 Task: Search one way flight ticket for 2 adults, 2 infants in seat and 1 infant on lap in first from West Yellowstone: Yellowstone Airport to Laramie: Laramie Regional Airport on 8-3-2023. Choice of flights is Royal air maroc. Number of bags: 5 checked bags. Price is upto 109000. Outbound departure time preference is 7:45.
Action: Mouse moved to (263, 366)
Screenshot: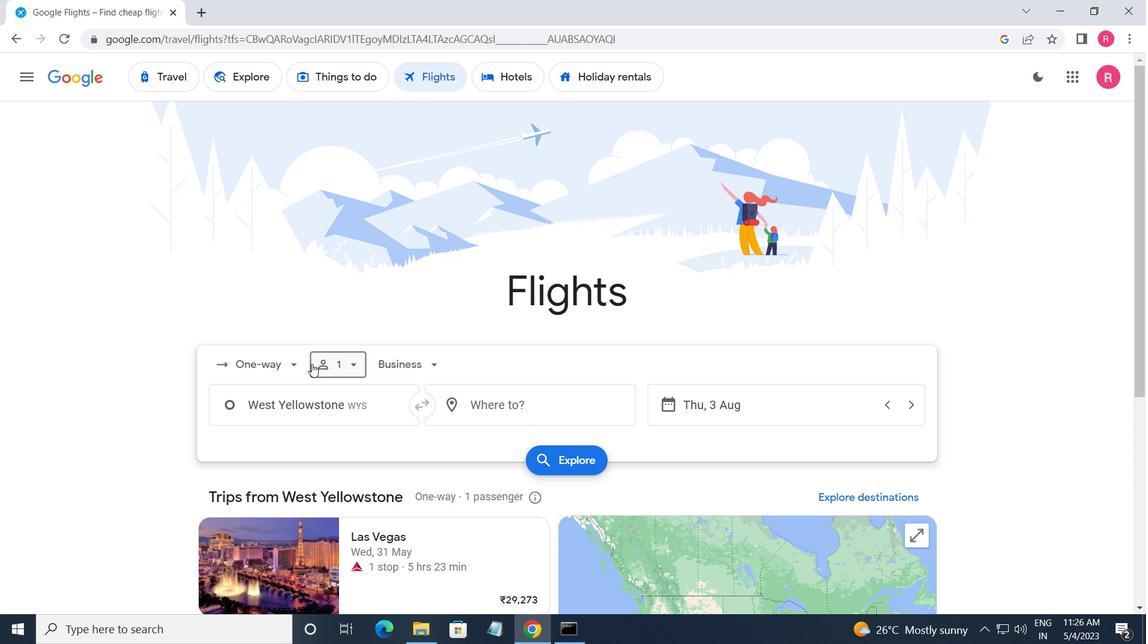 
Action: Mouse pressed left at (263, 366)
Screenshot: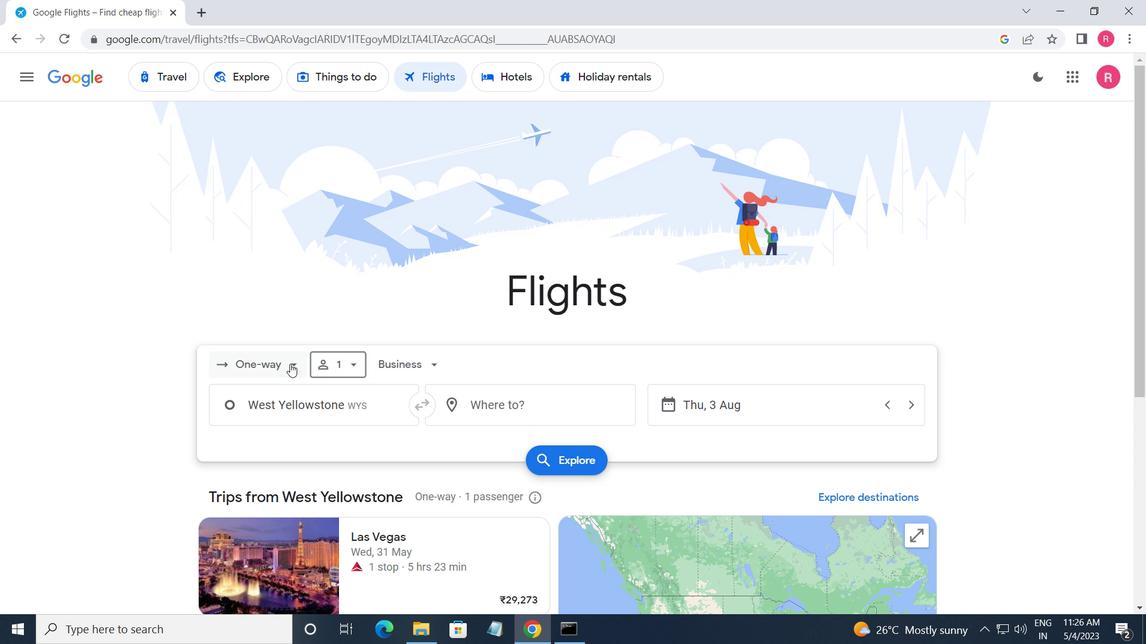 
Action: Mouse moved to (285, 433)
Screenshot: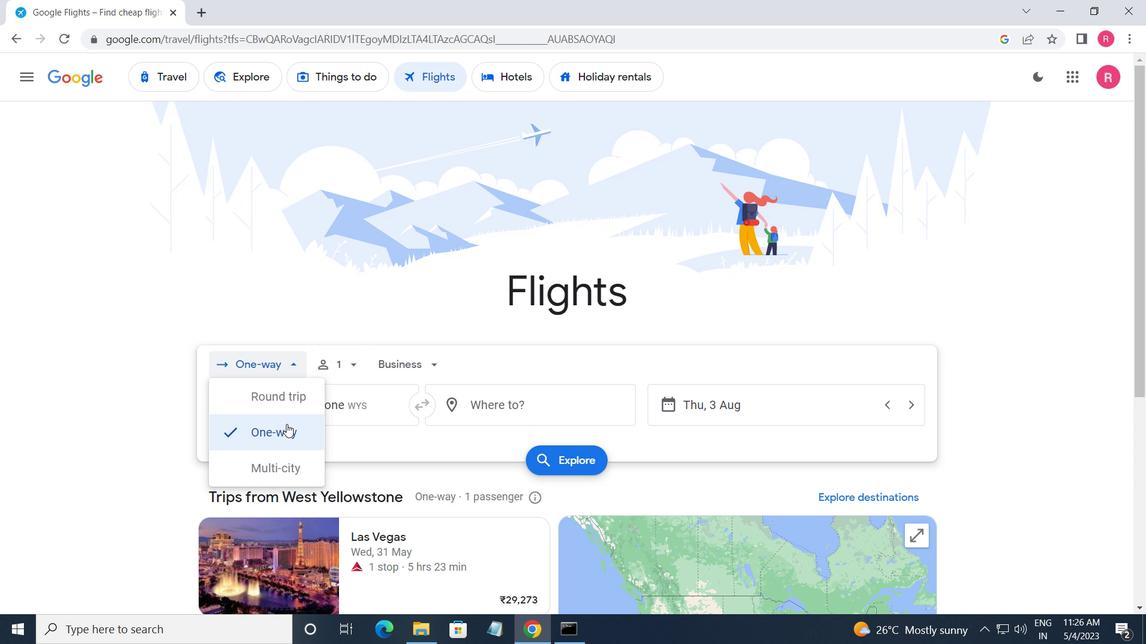 
Action: Mouse pressed left at (285, 433)
Screenshot: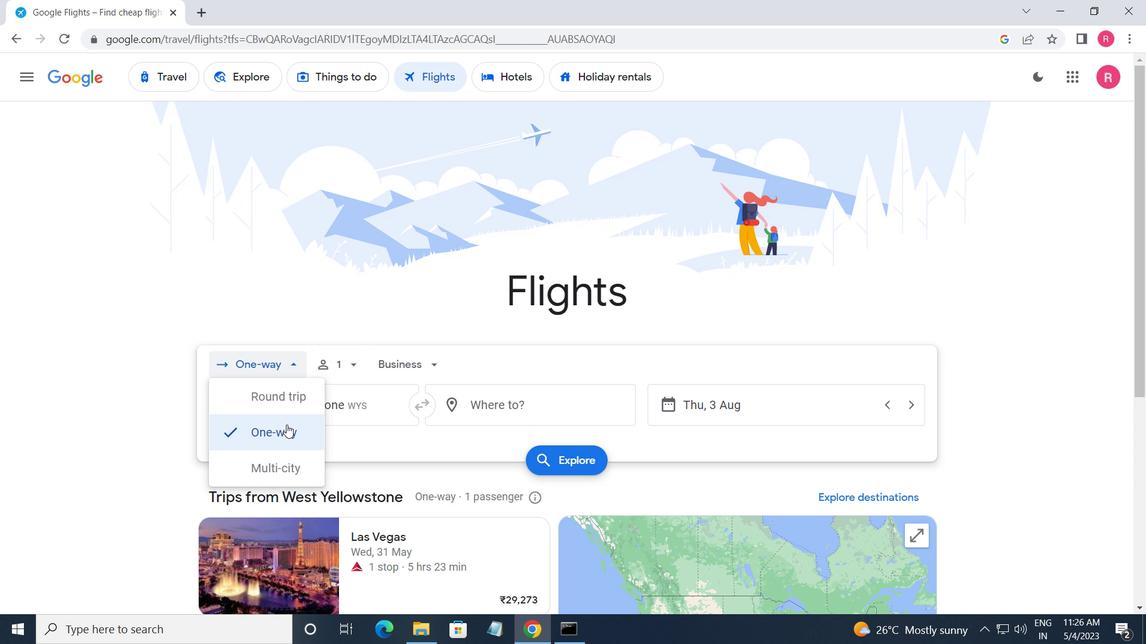 
Action: Mouse moved to (337, 375)
Screenshot: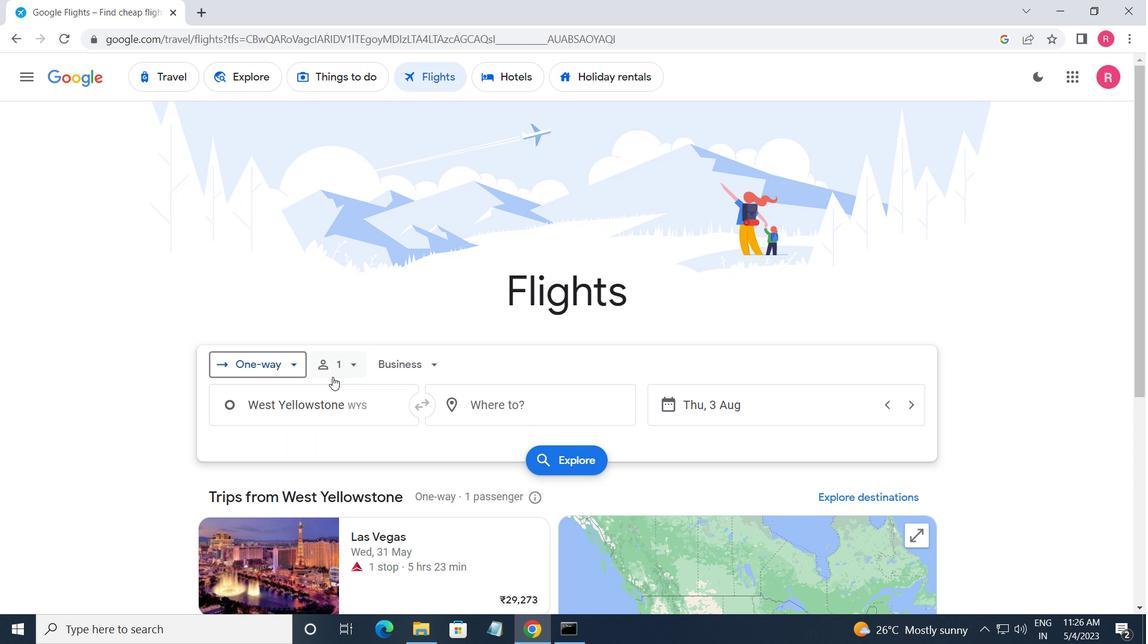 
Action: Mouse pressed left at (337, 375)
Screenshot: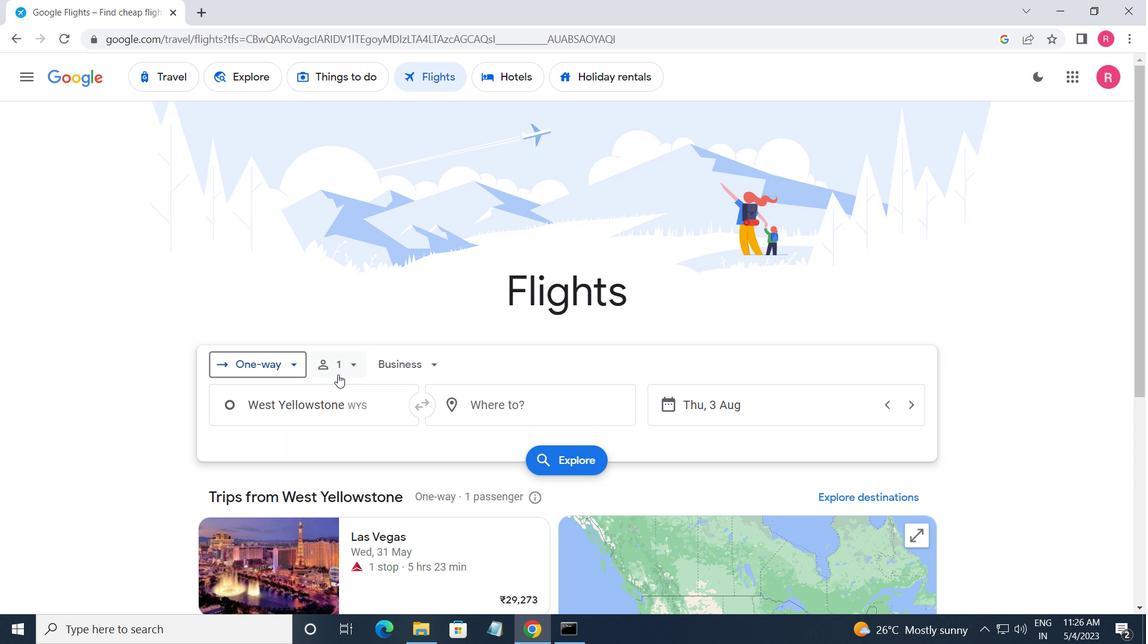 
Action: Mouse moved to (468, 404)
Screenshot: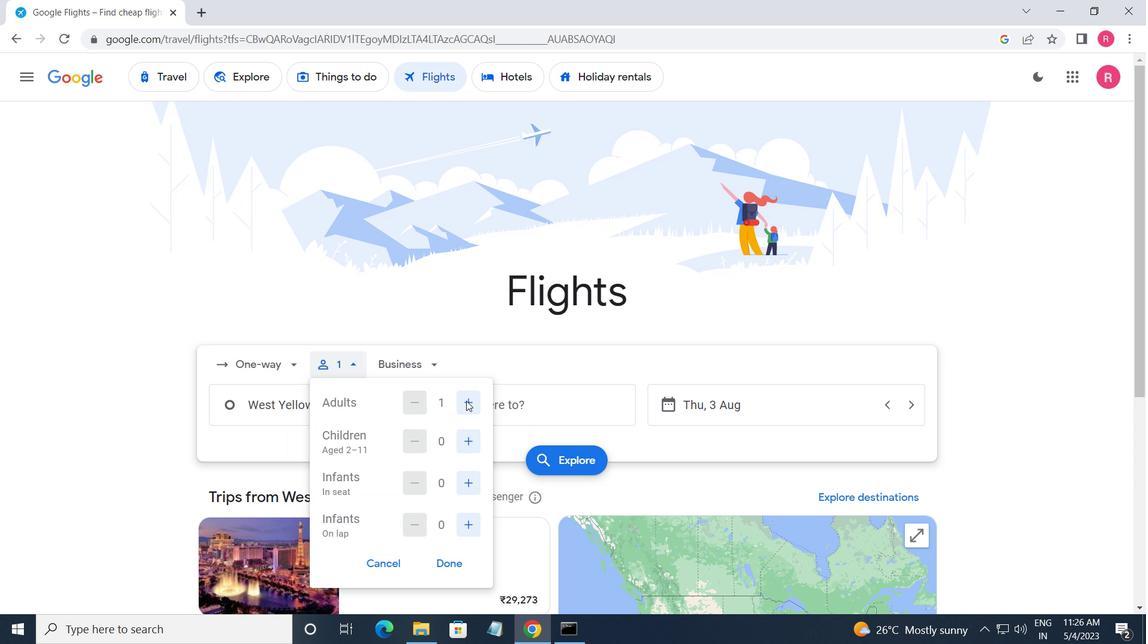 
Action: Mouse pressed left at (468, 404)
Screenshot: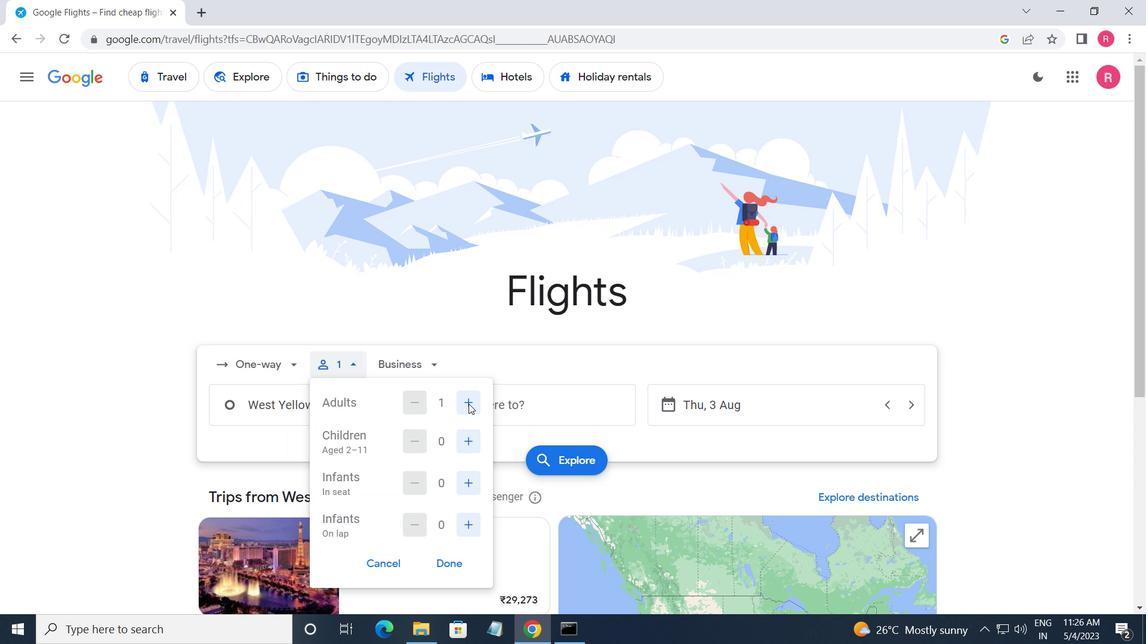 
Action: Mouse moved to (471, 443)
Screenshot: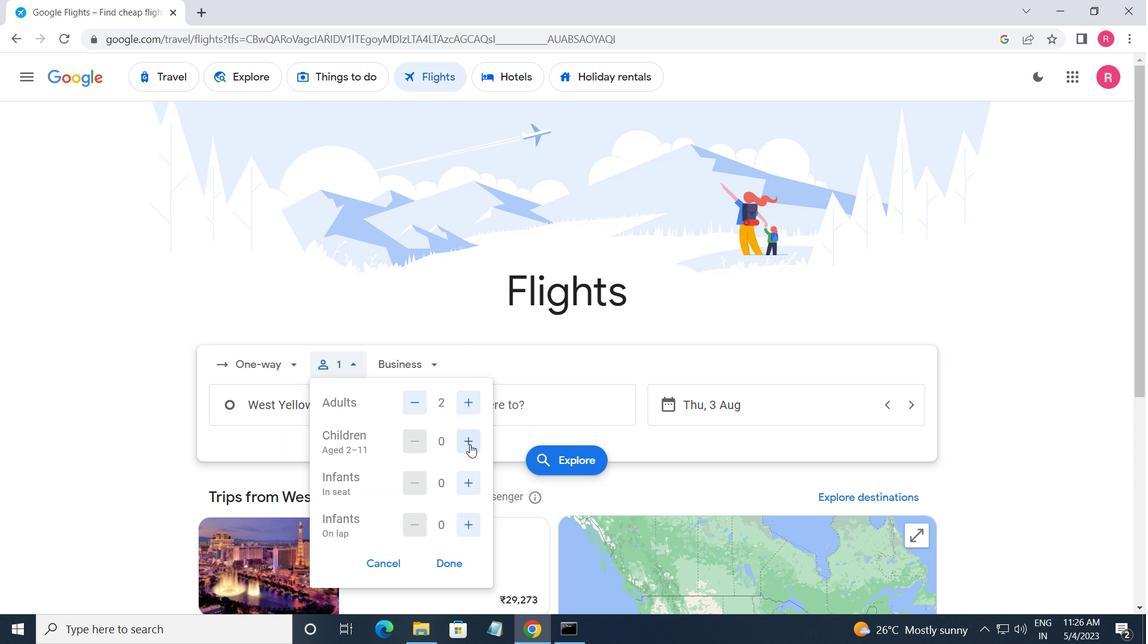 
Action: Mouse pressed left at (471, 443)
Screenshot: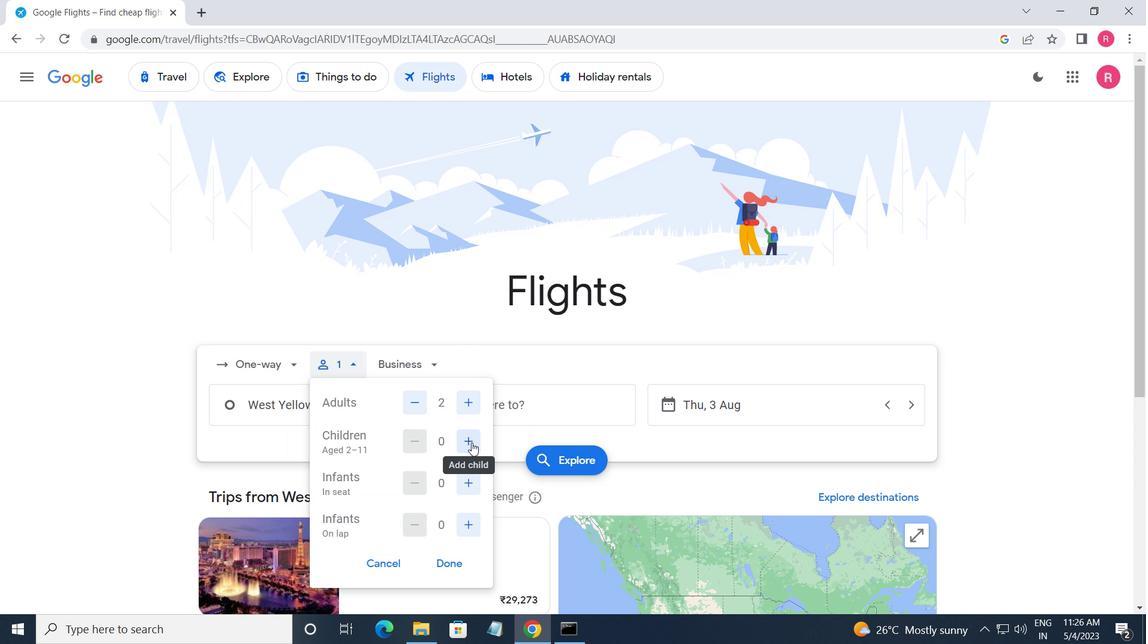 
Action: Mouse pressed left at (471, 443)
Screenshot: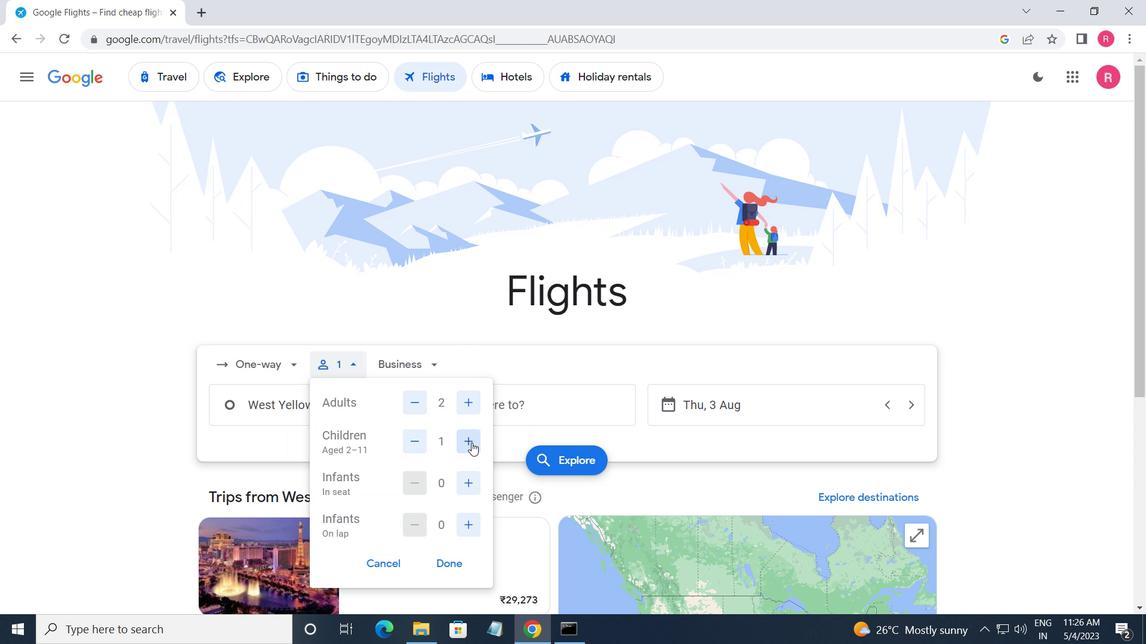 
Action: Mouse moved to (470, 483)
Screenshot: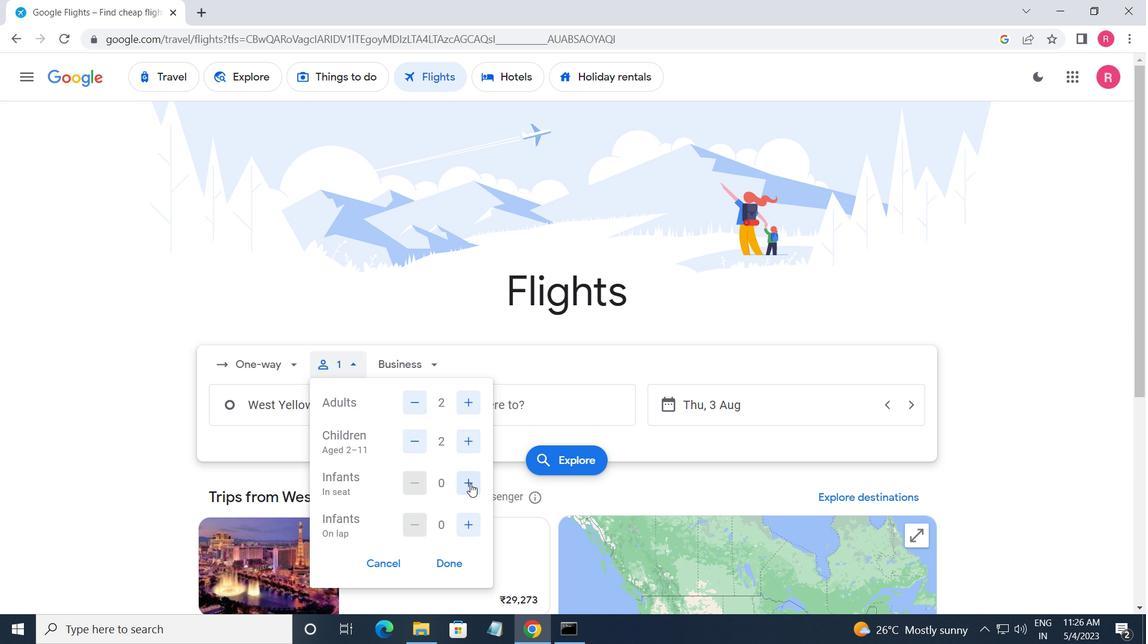 
Action: Mouse pressed left at (470, 483)
Screenshot: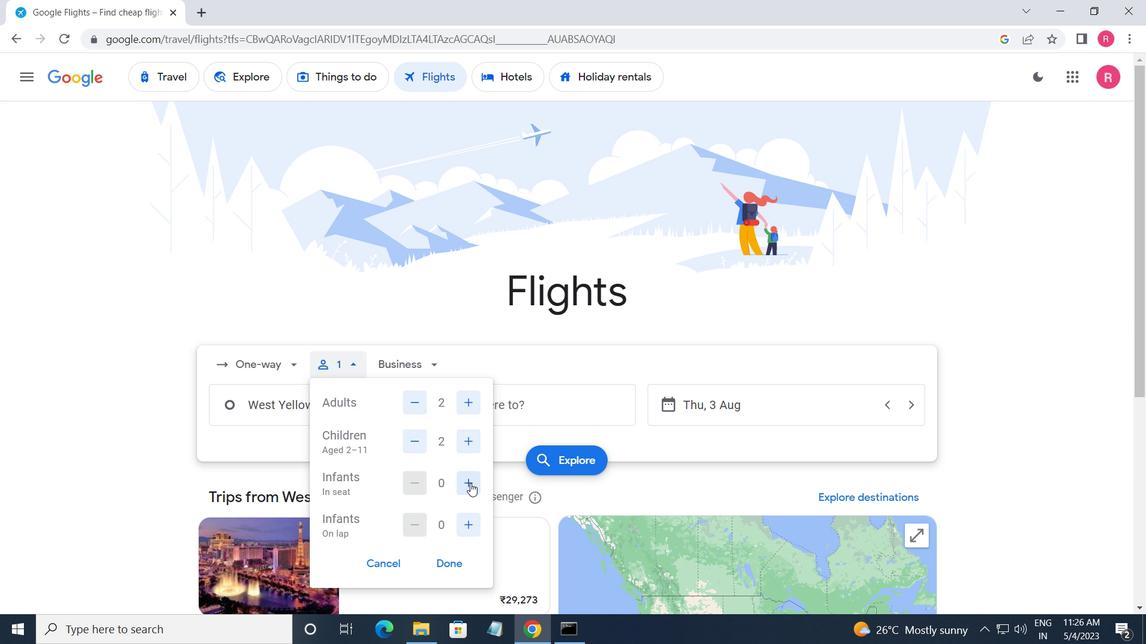 
Action: Mouse moved to (404, 363)
Screenshot: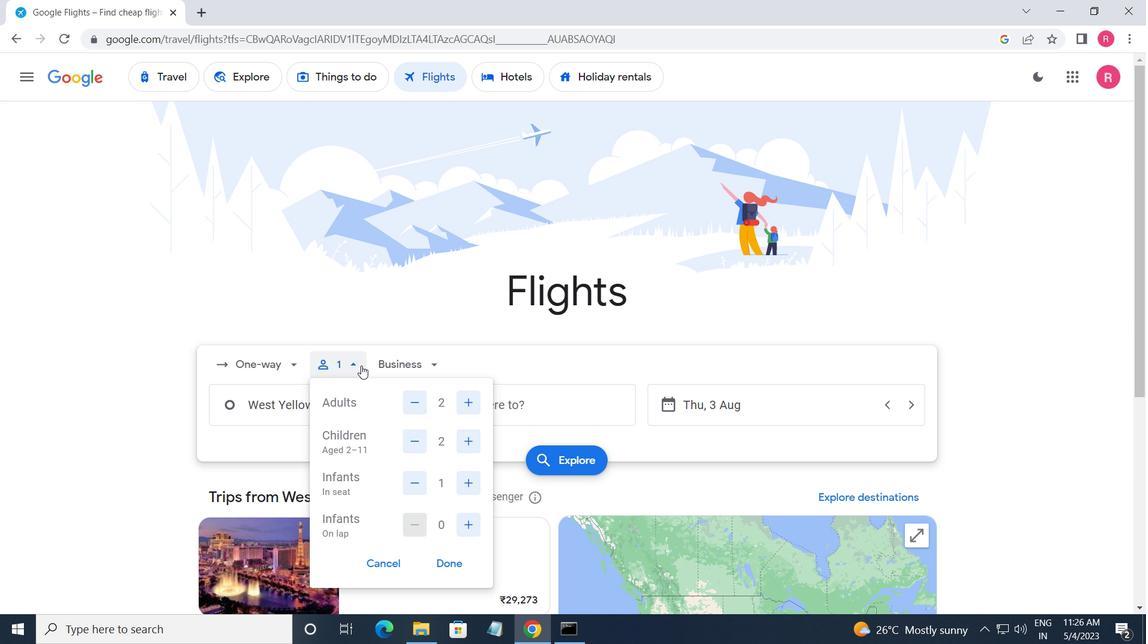
Action: Mouse pressed left at (404, 363)
Screenshot: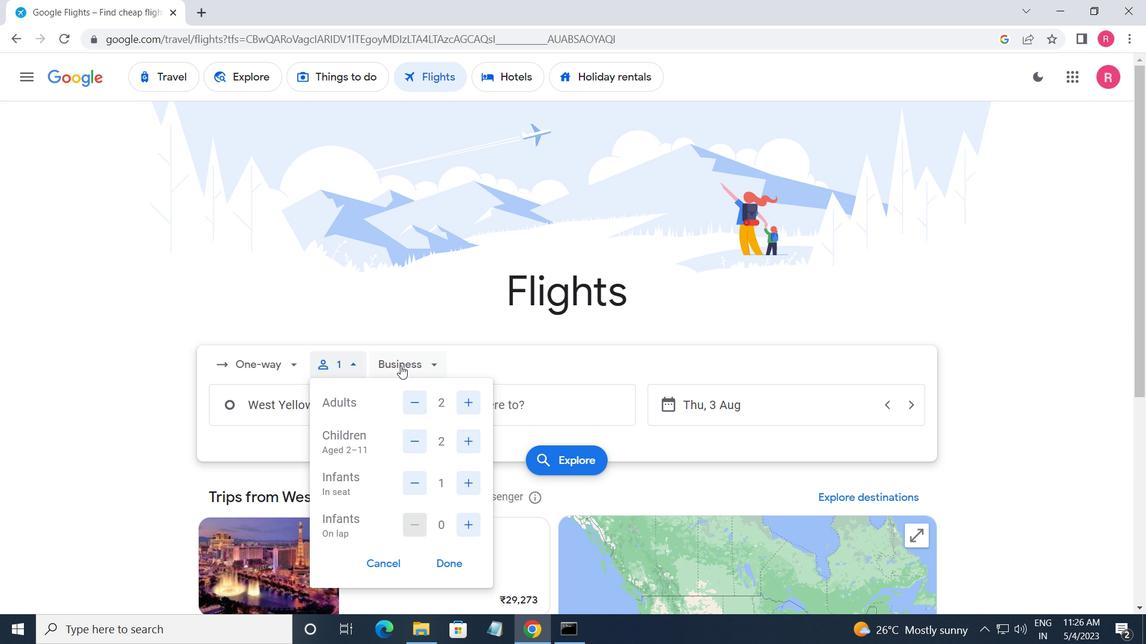 
Action: Mouse moved to (415, 509)
Screenshot: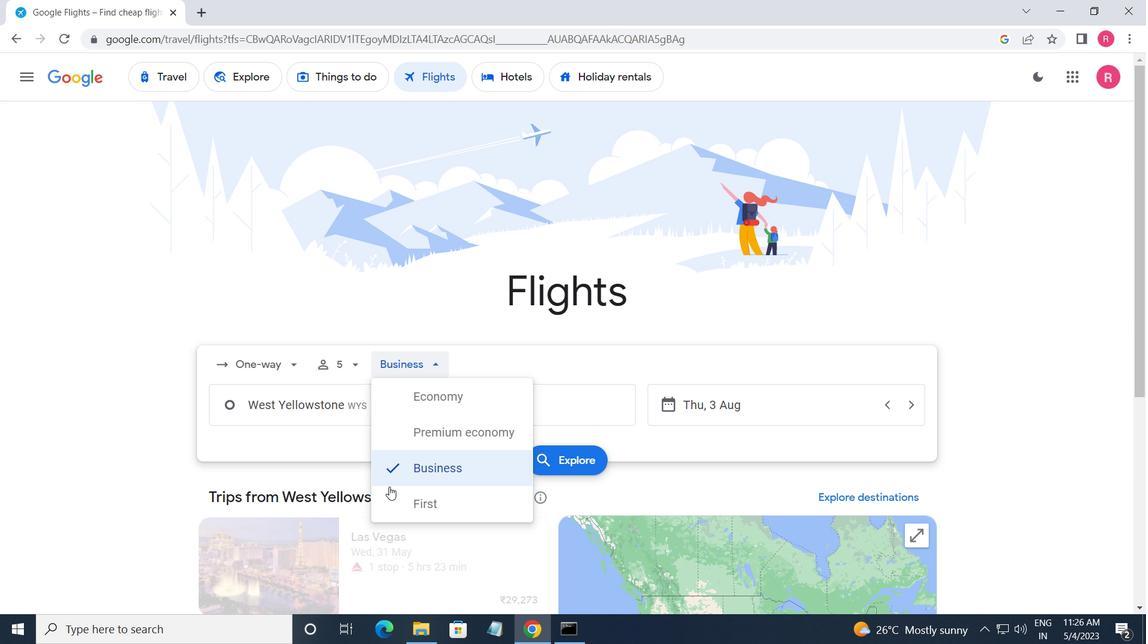 
Action: Mouse pressed left at (415, 509)
Screenshot: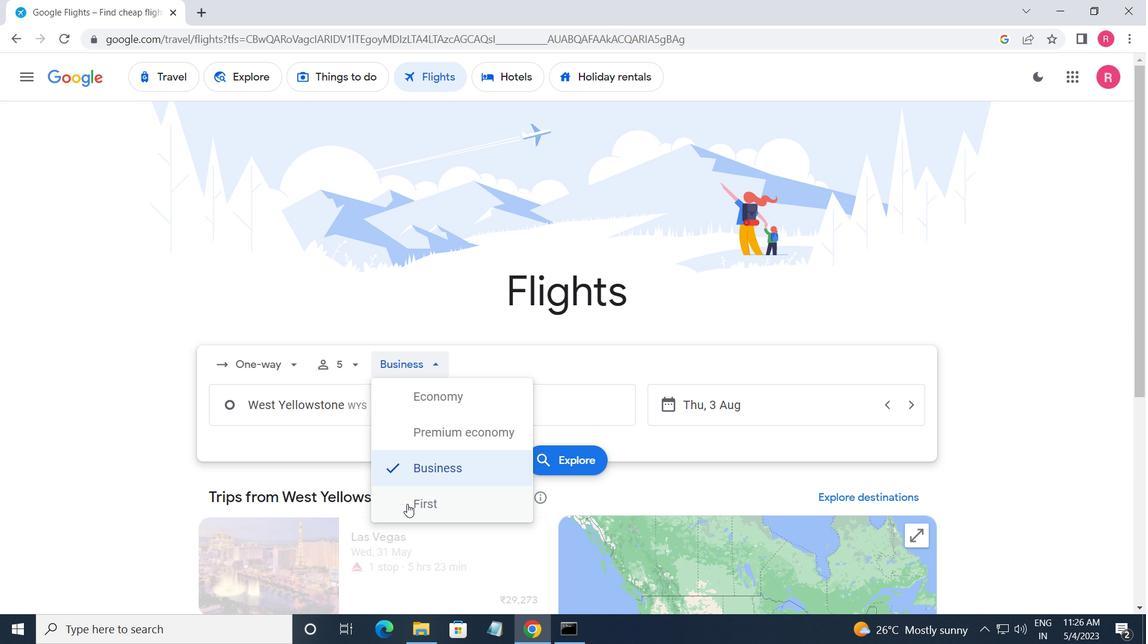 
Action: Mouse moved to (386, 411)
Screenshot: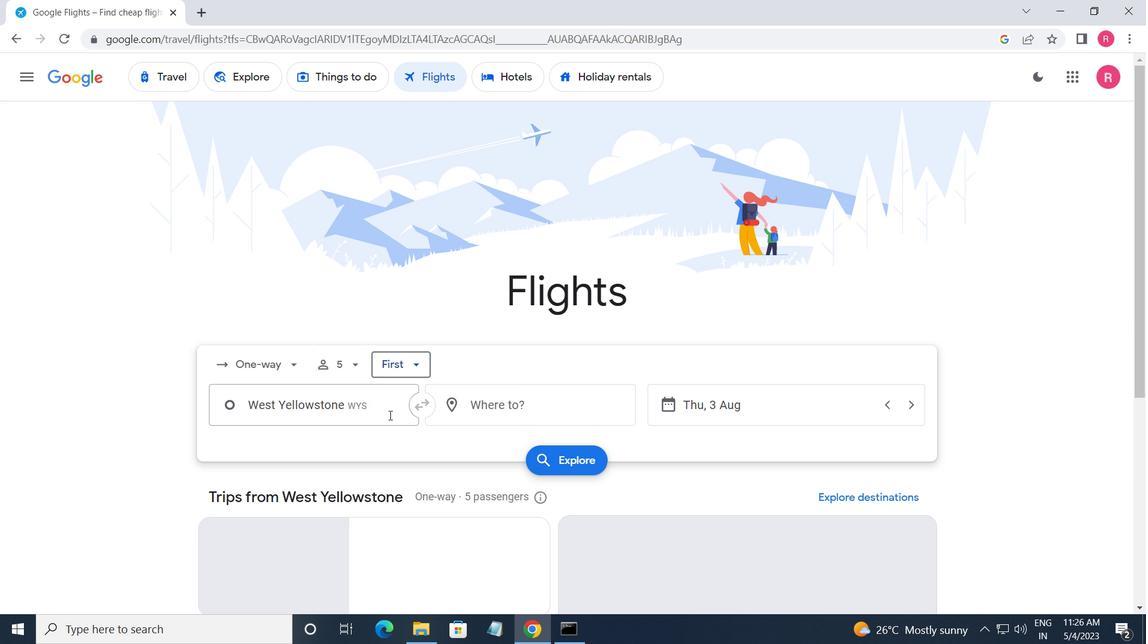 
Action: Mouse pressed left at (386, 411)
Screenshot: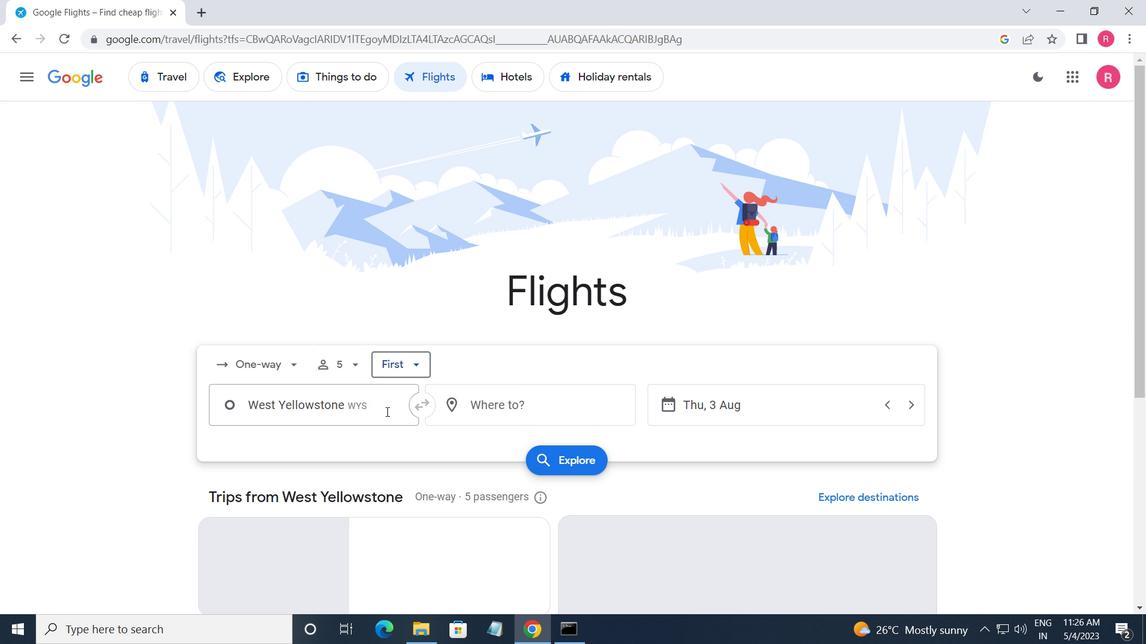 
Action: Mouse moved to (329, 562)
Screenshot: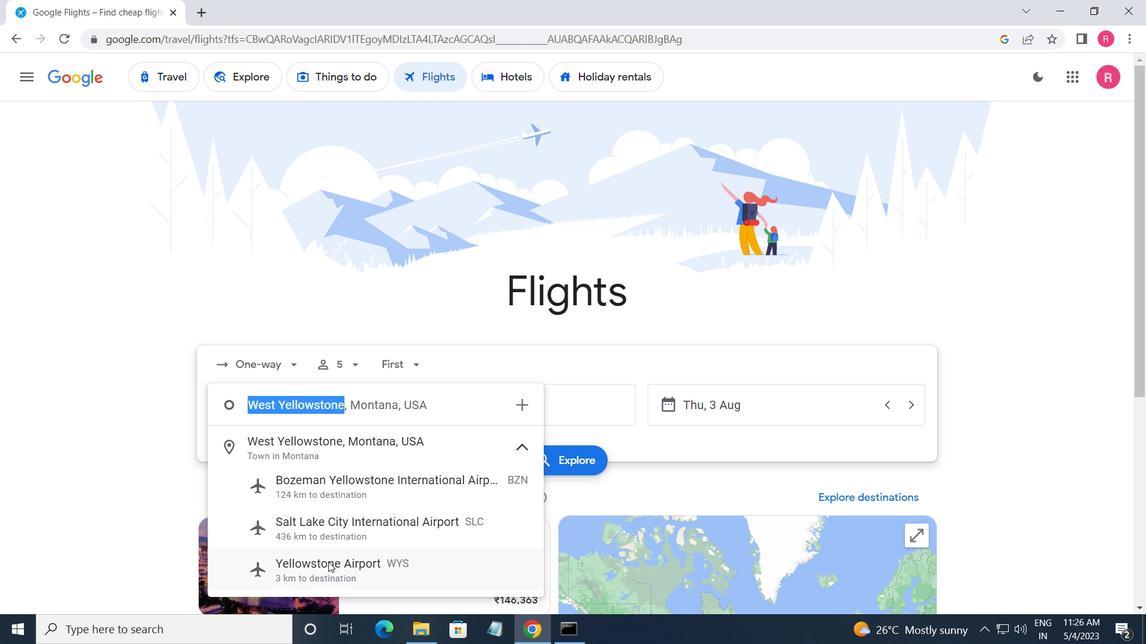 
Action: Mouse pressed left at (329, 562)
Screenshot: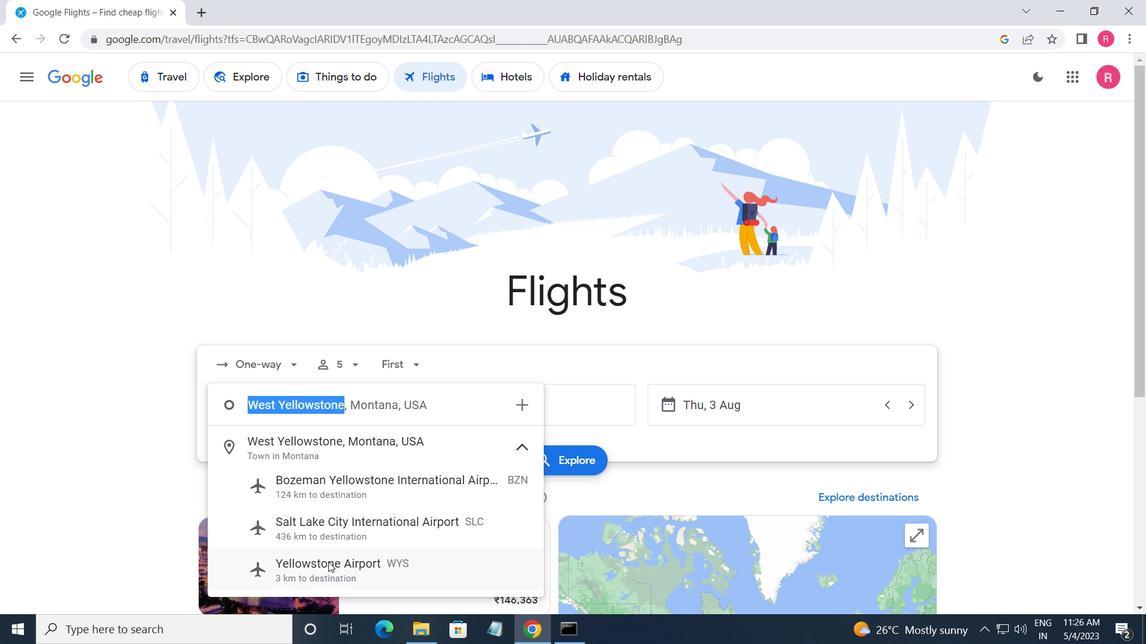 
Action: Mouse moved to (525, 405)
Screenshot: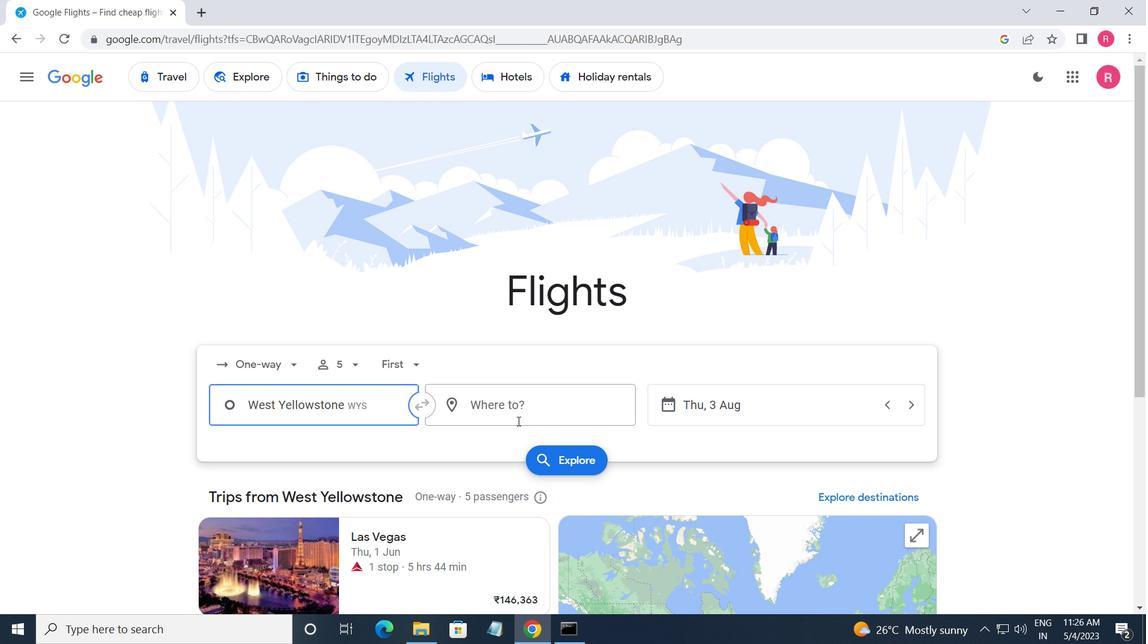 
Action: Mouse pressed left at (525, 405)
Screenshot: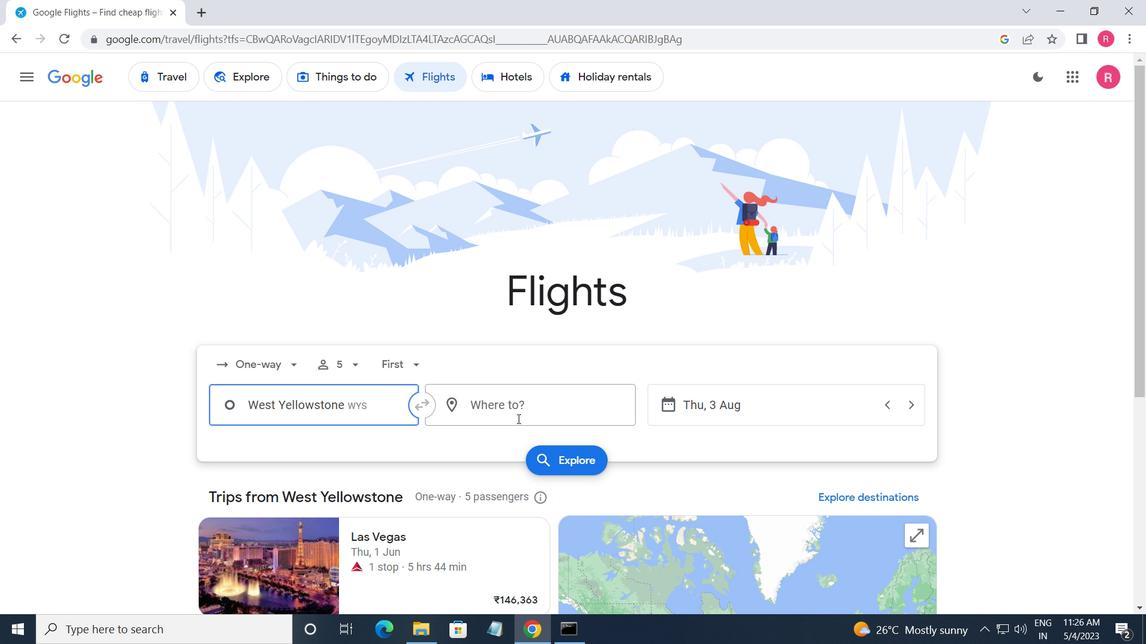 
Action: Mouse moved to (493, 532)
Screenshot: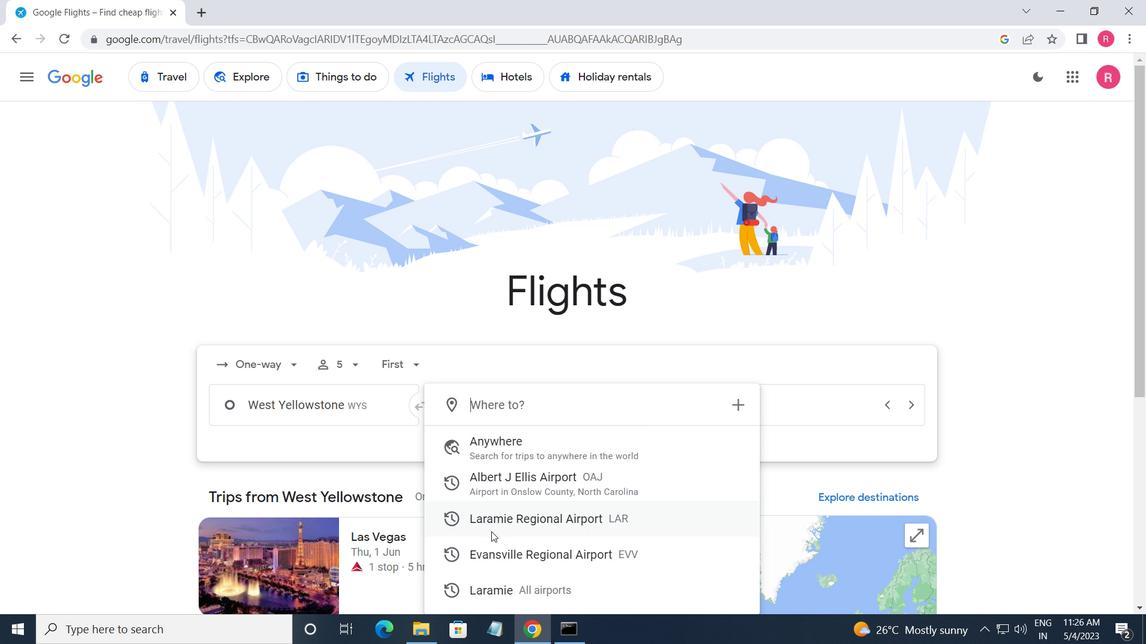
Action: Mouse pressed left at (493, 532)
Screenshot: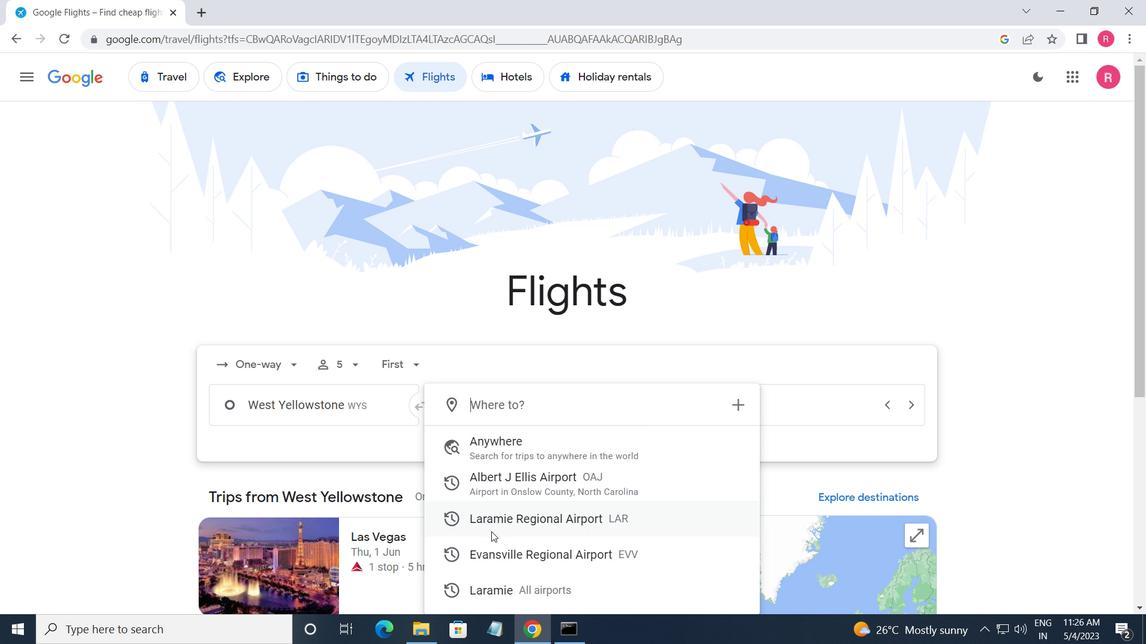 
Action: Mouse moved to (793, 403)
Screenshot: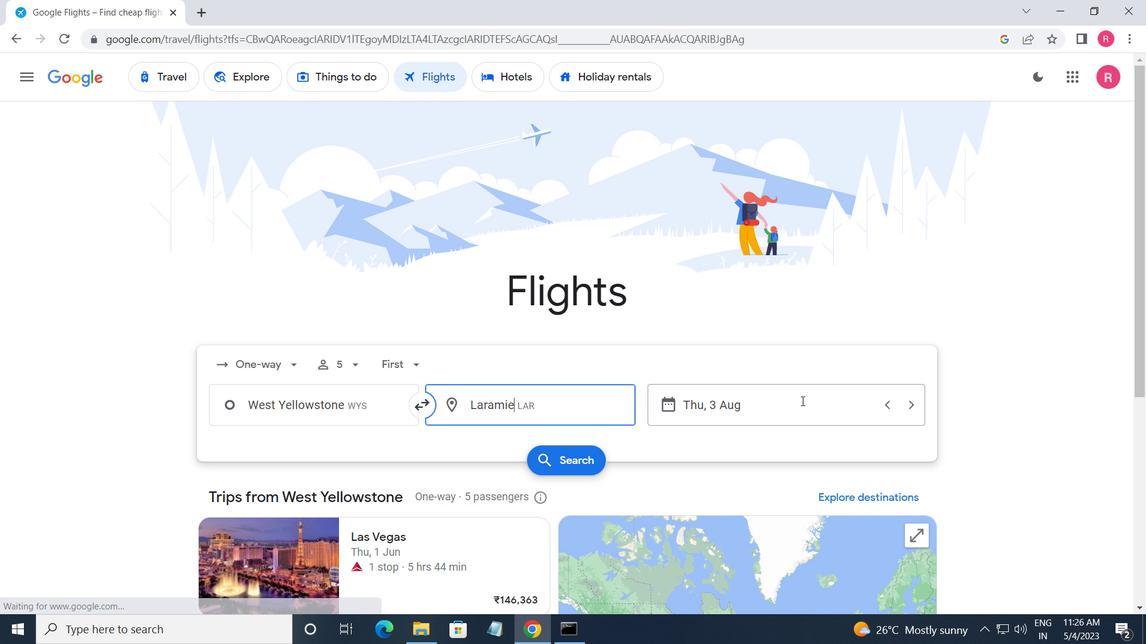 
Action: Mouse pressed left at (793, 403)
Screenshot: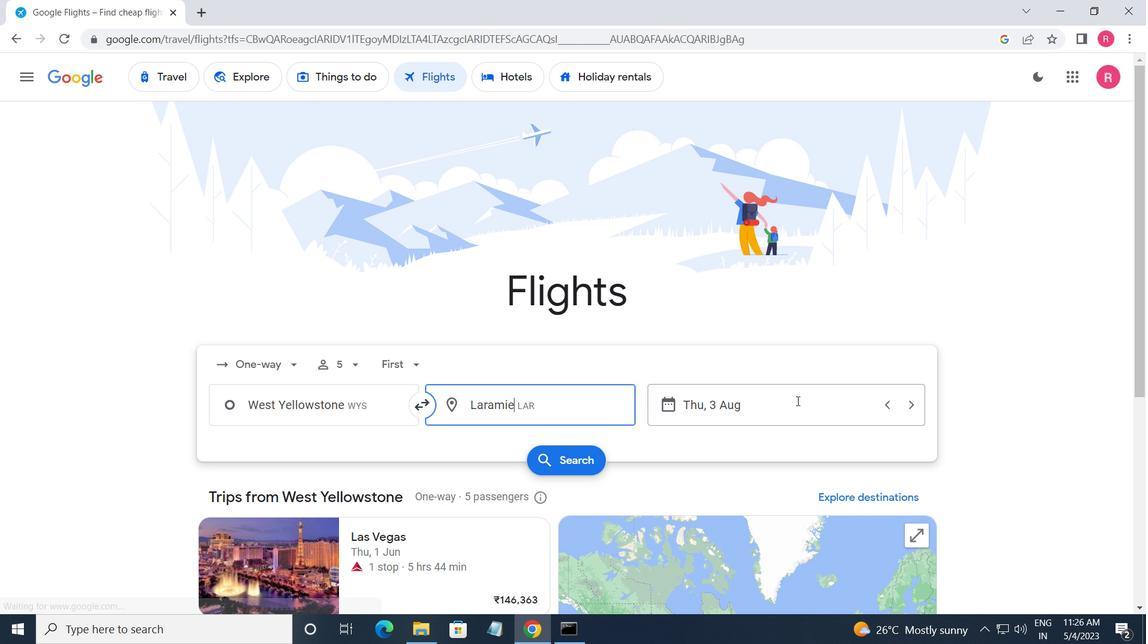 
Action: Mouse moved to (541, 352)
Screenshot: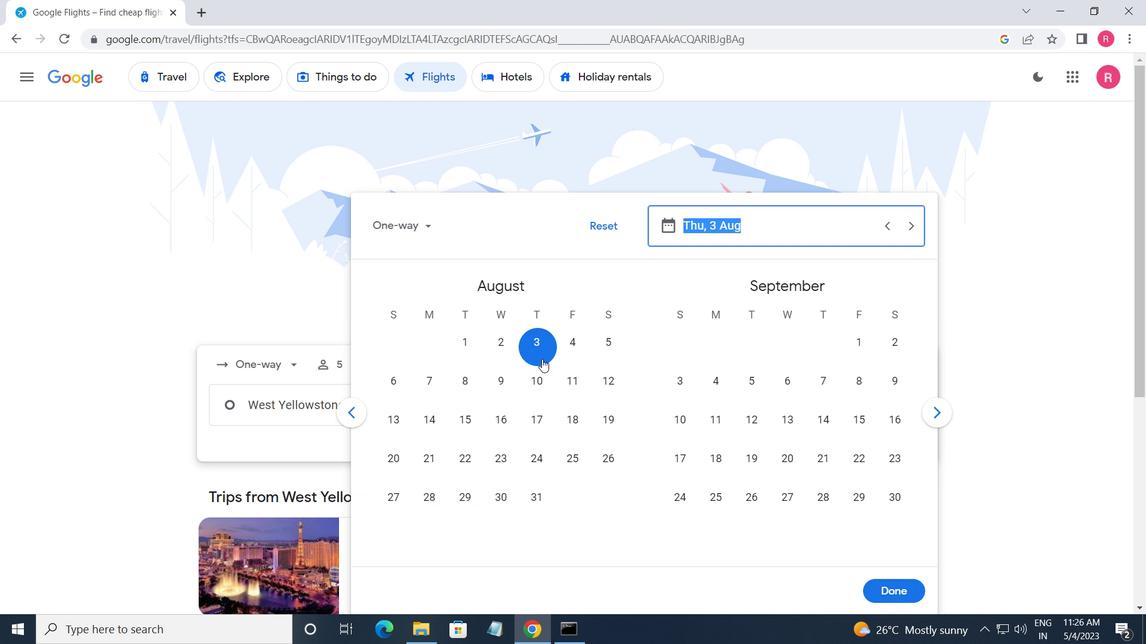 
Action: Mouse pressed left at (541, 352)
Screenshot: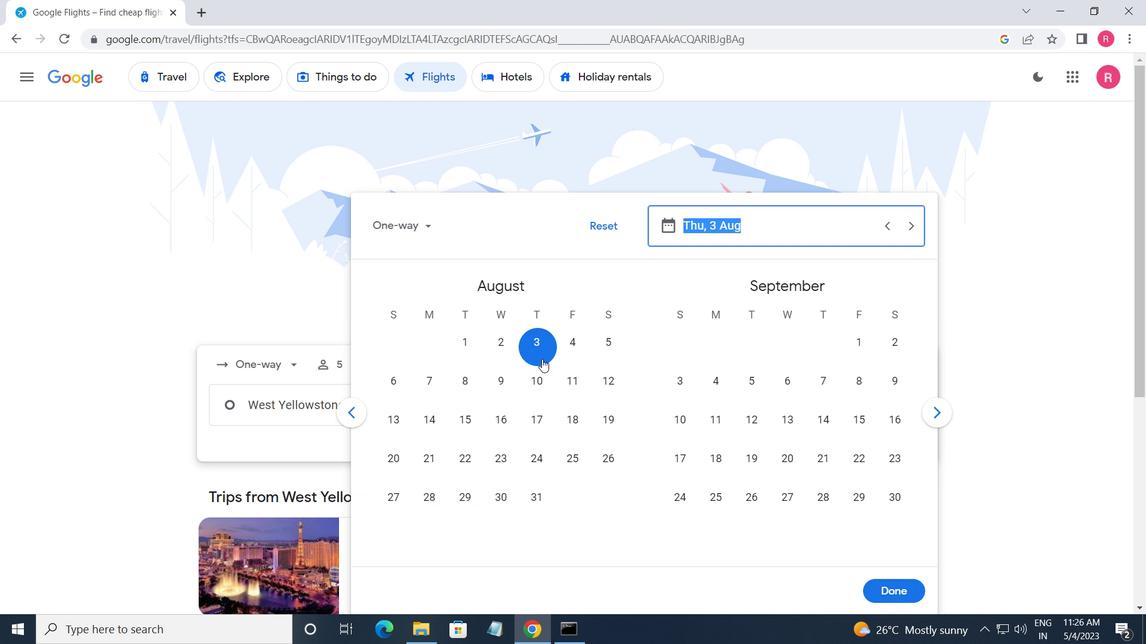 
Action: Mouse moved to (891, 599)
Screenshot: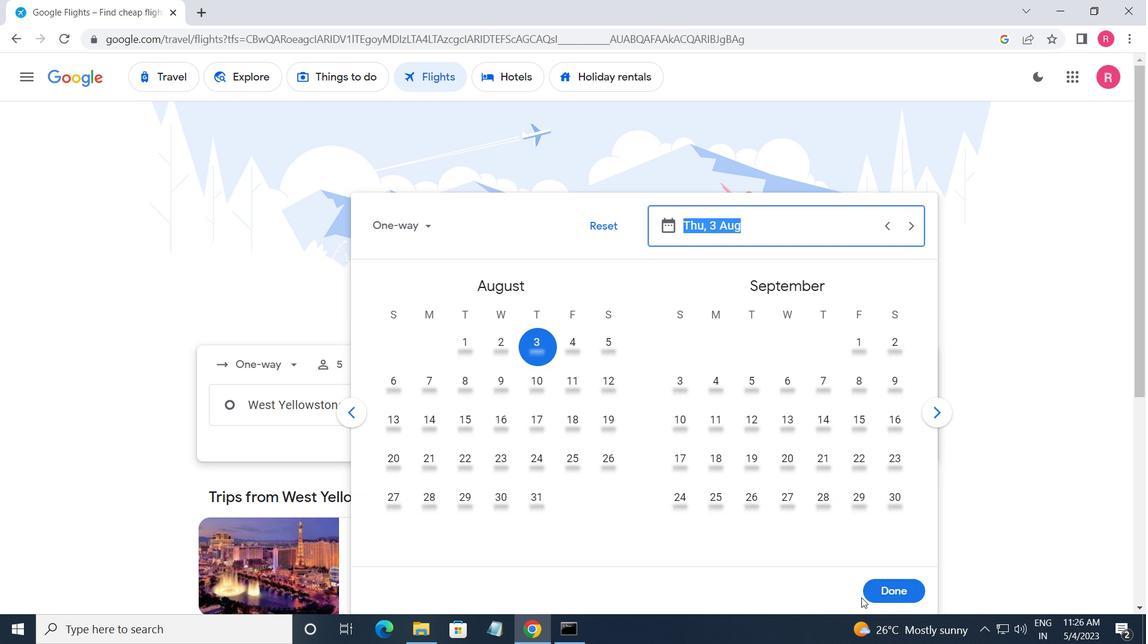 
Action: Mouse pressed left at (891, 599)
Screenshot: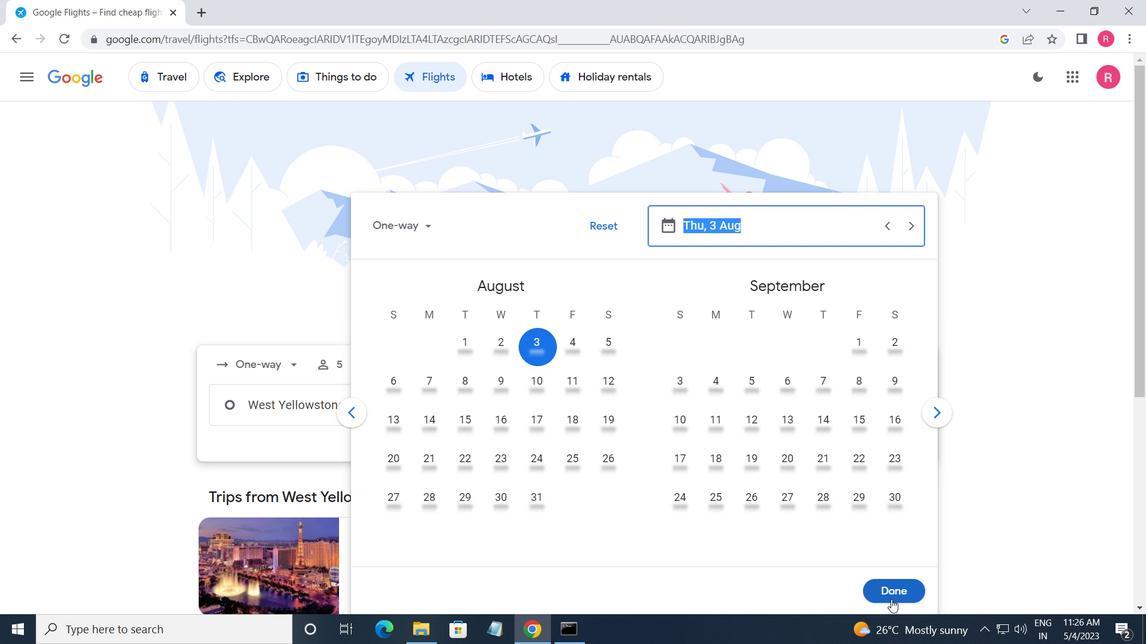 
Action: Mouse moved to (531, 464)
Screenshot: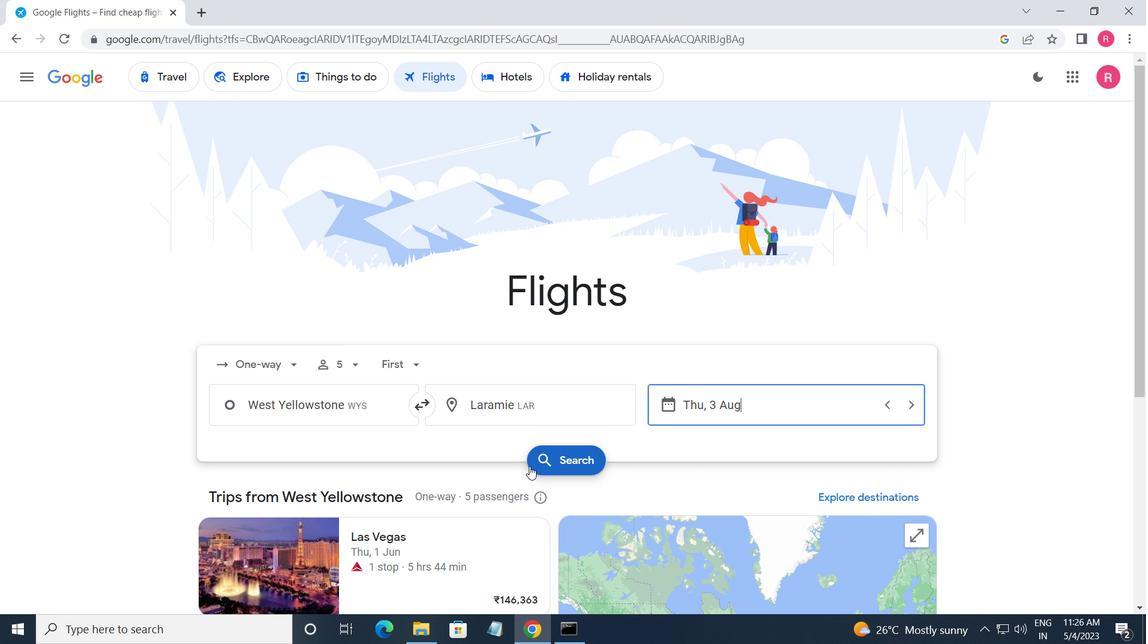 
Action: Mouse pressed left at (531, 464)
Screenshot: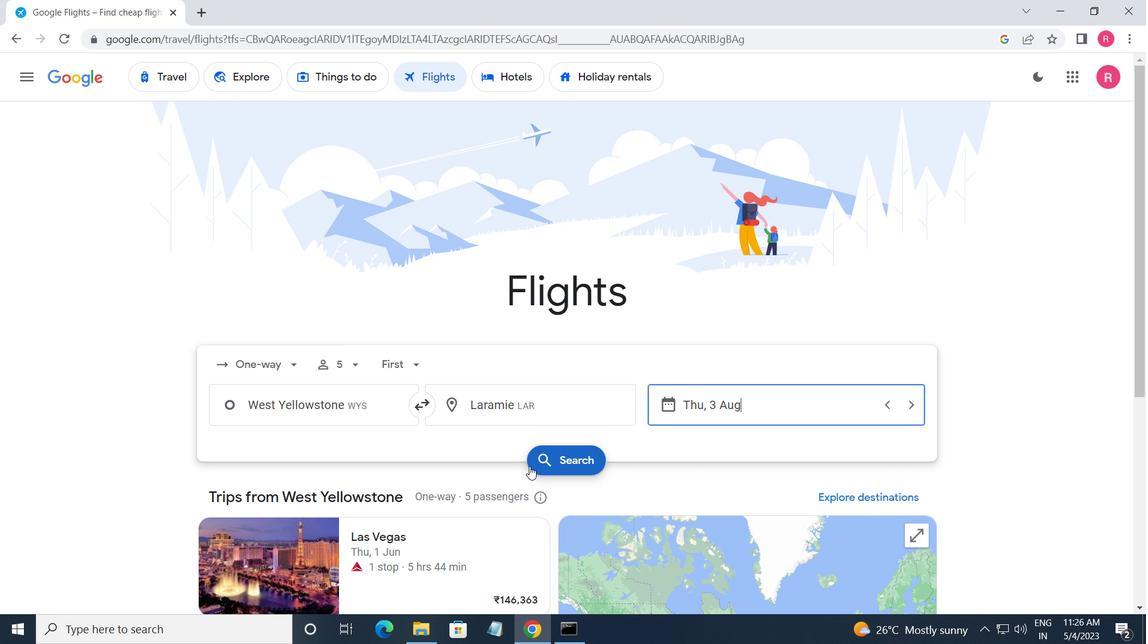 
Action: Mouse moved to (199, 219)
Screenshot: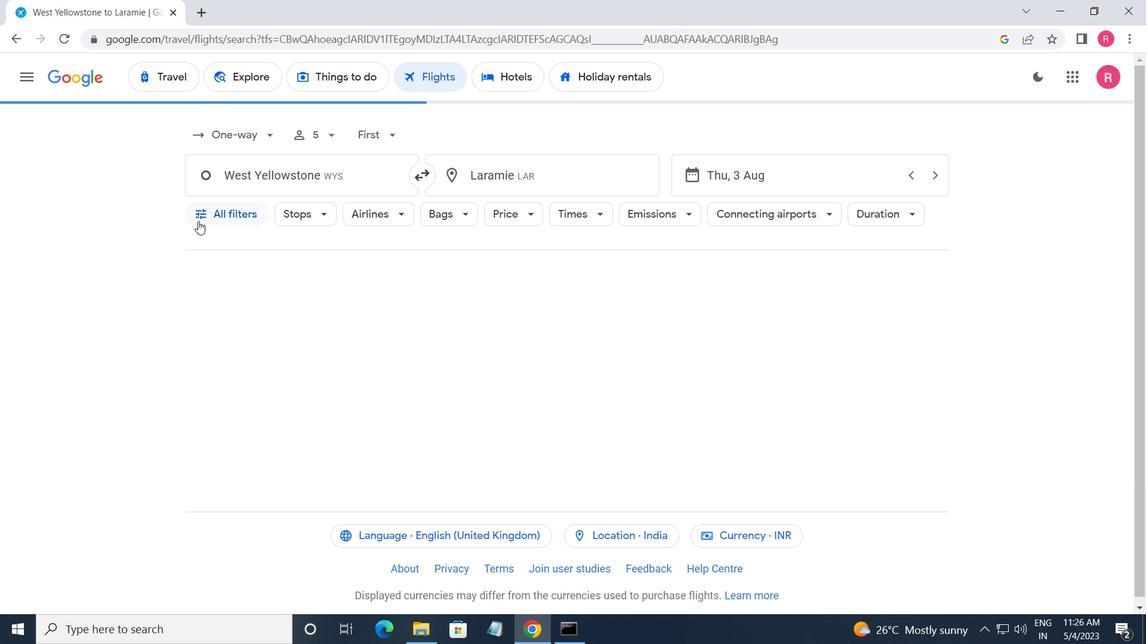 
Action: Mouse pressed left at (199, 219)
Screenshot: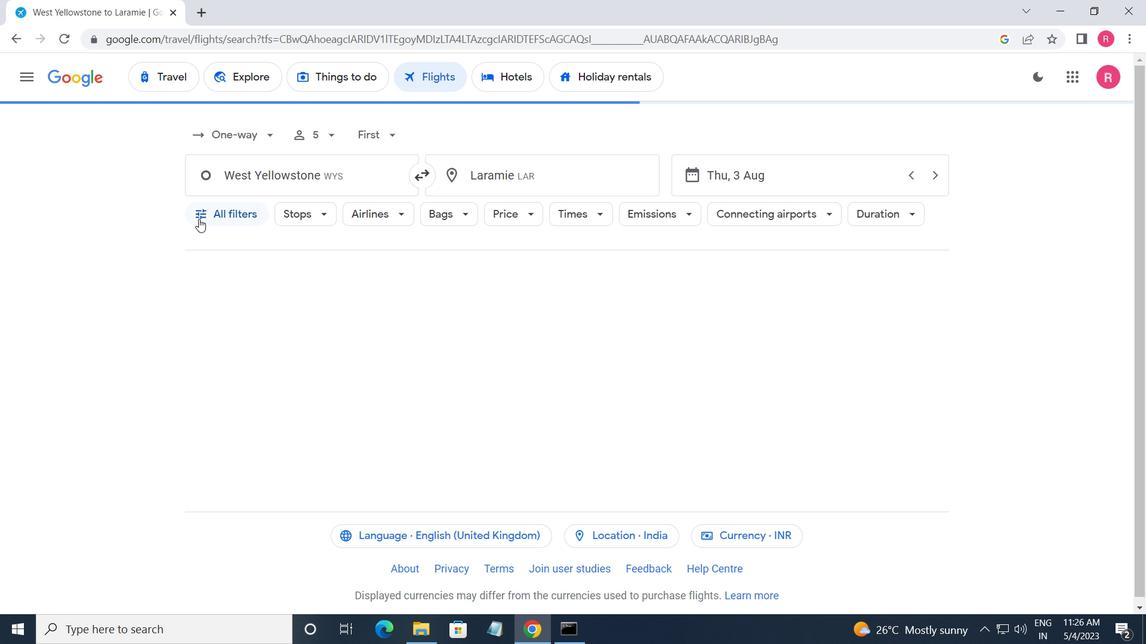 
Action: Mouse moved to (331, 430)
Screenshot: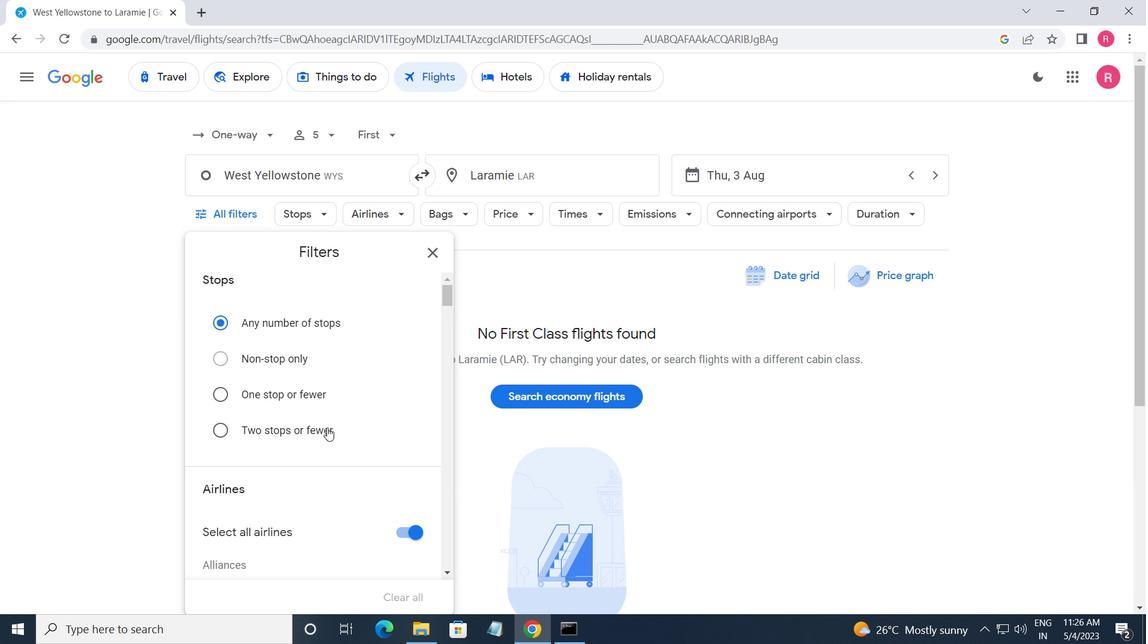 
Action: Mouse scrolled (331, 430) with delta (0, 0)
Screenshot: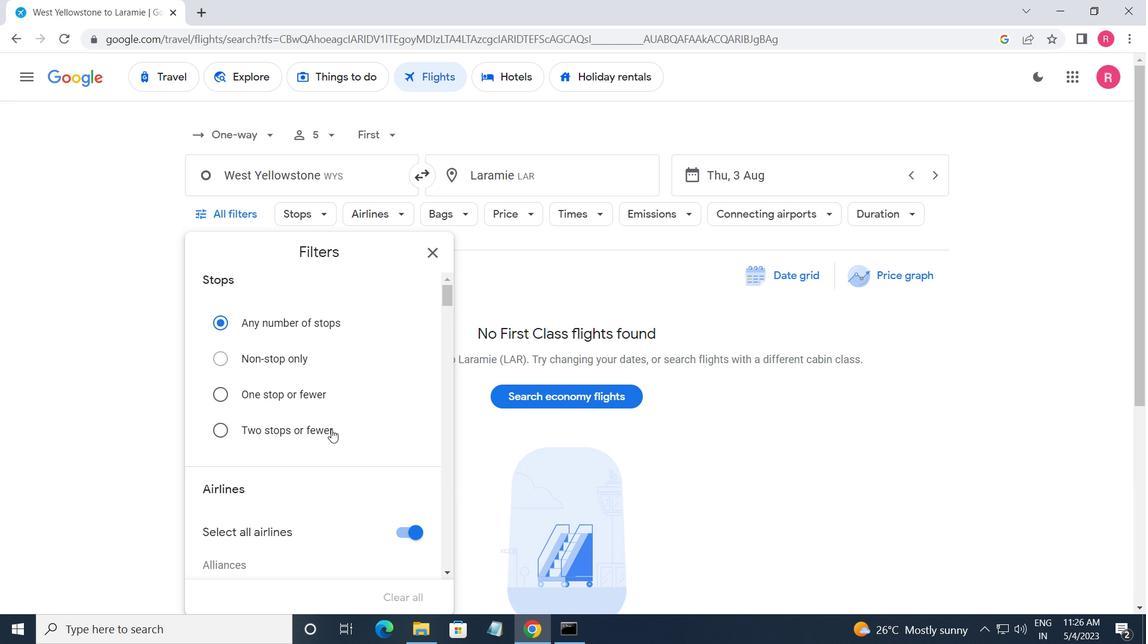
Action: Mouse moved to (331, 431)
Screenshot: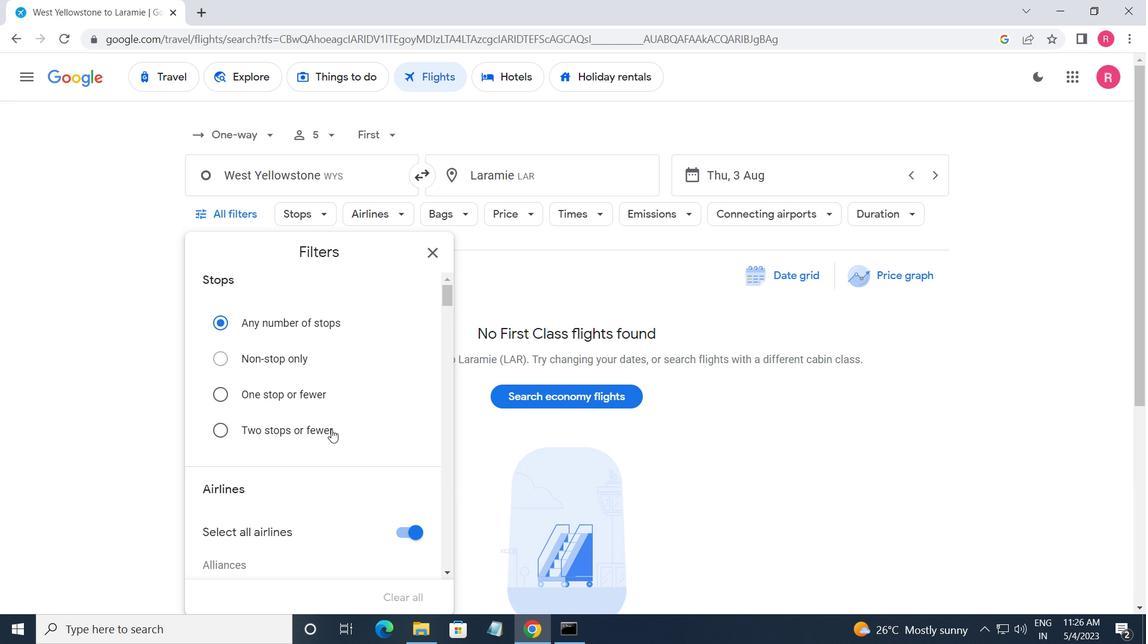 
Action: Mouse scrolled (331, 430) with delta (0, 0)
Screenshot: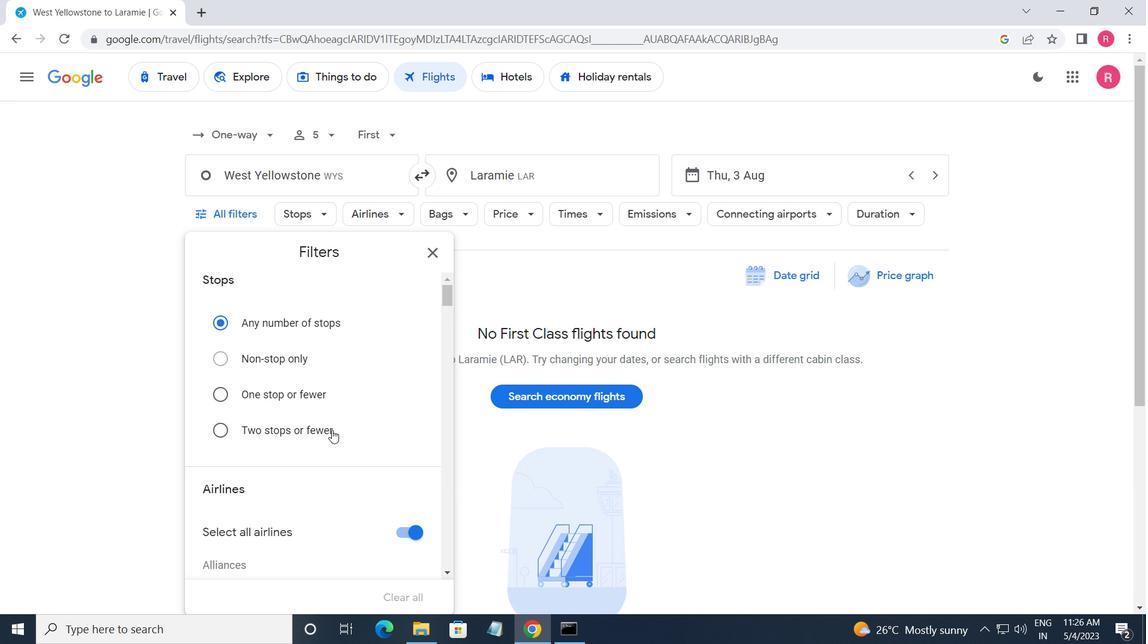 
Action: Mouse moved to (331, 432)
Screenshot: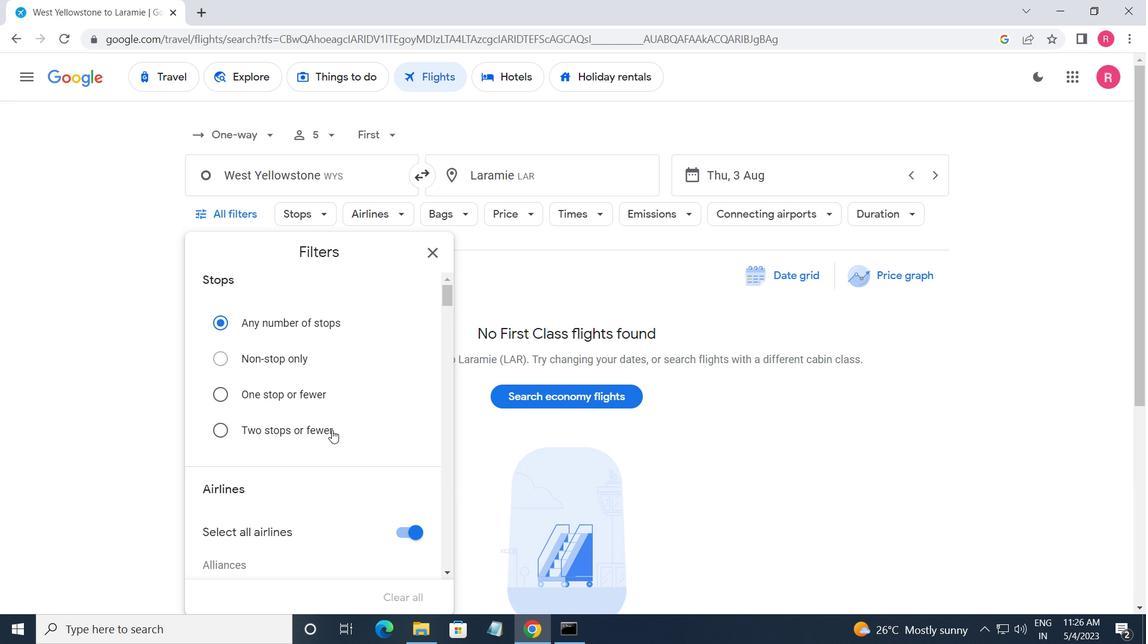 
Action: Mouse scrolled (331, 431) with delta (0, 0)
Screenshot: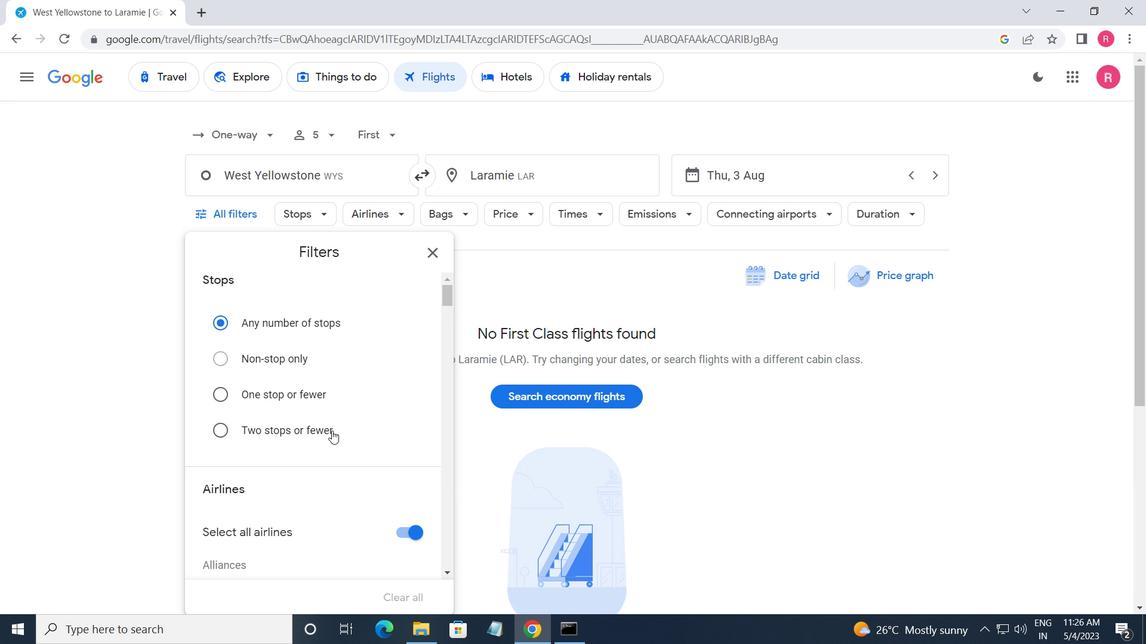 
Action: Mouse moved to (332, 433)
Screenshot: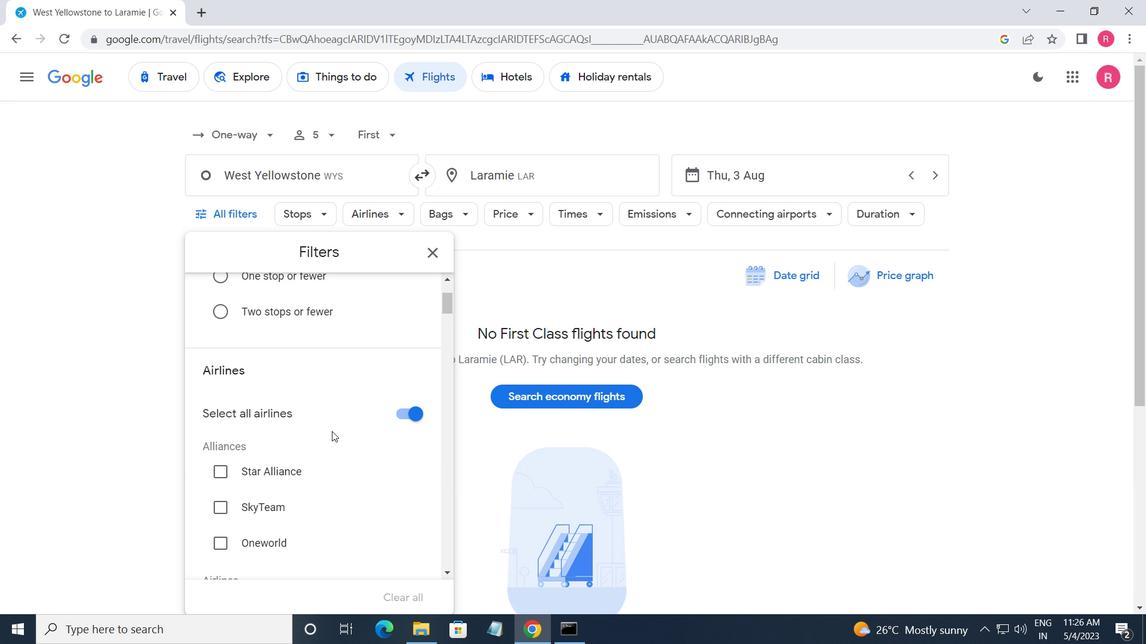 
Action: Mouse scrolled (332, 432) with delta (0, 0)
Screenshot: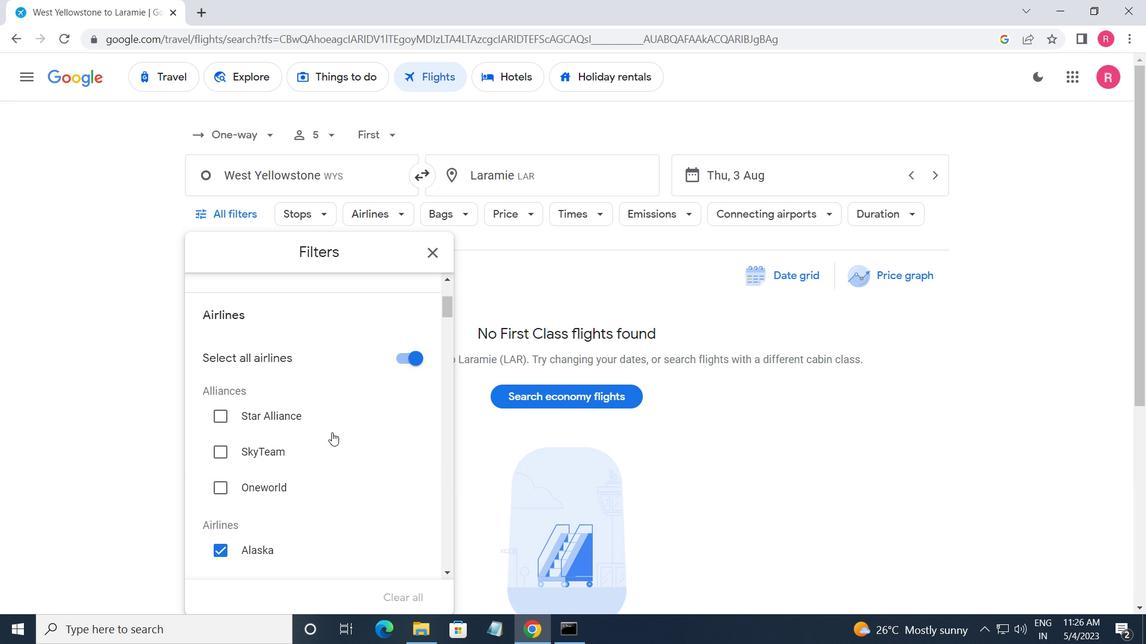 
Action: Mouse moved to (333, 434)
Screenshot: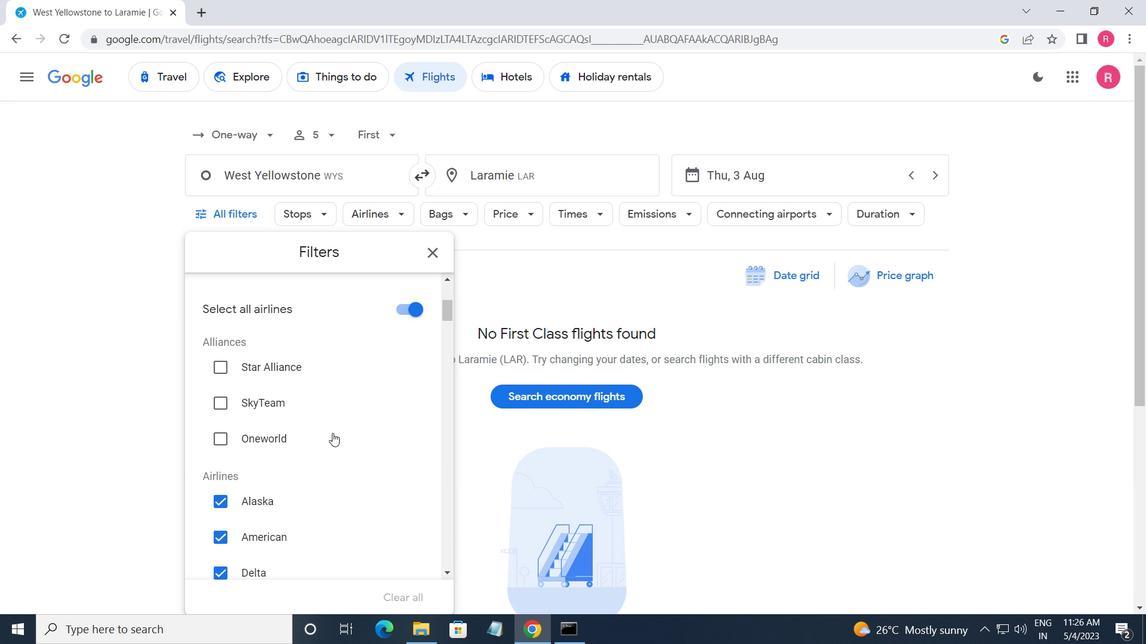 
Action: Mouse scrolled (333, 433) with delta (0, 0)
Screenshot: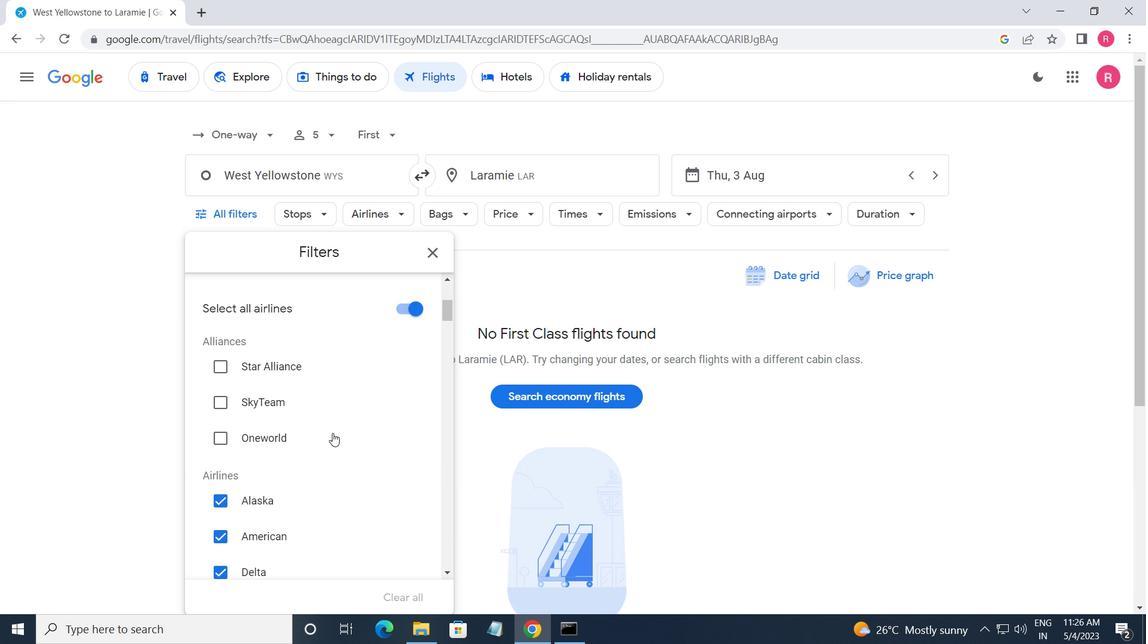 
Action: Mouse moved to (336, 435)
Screenshot: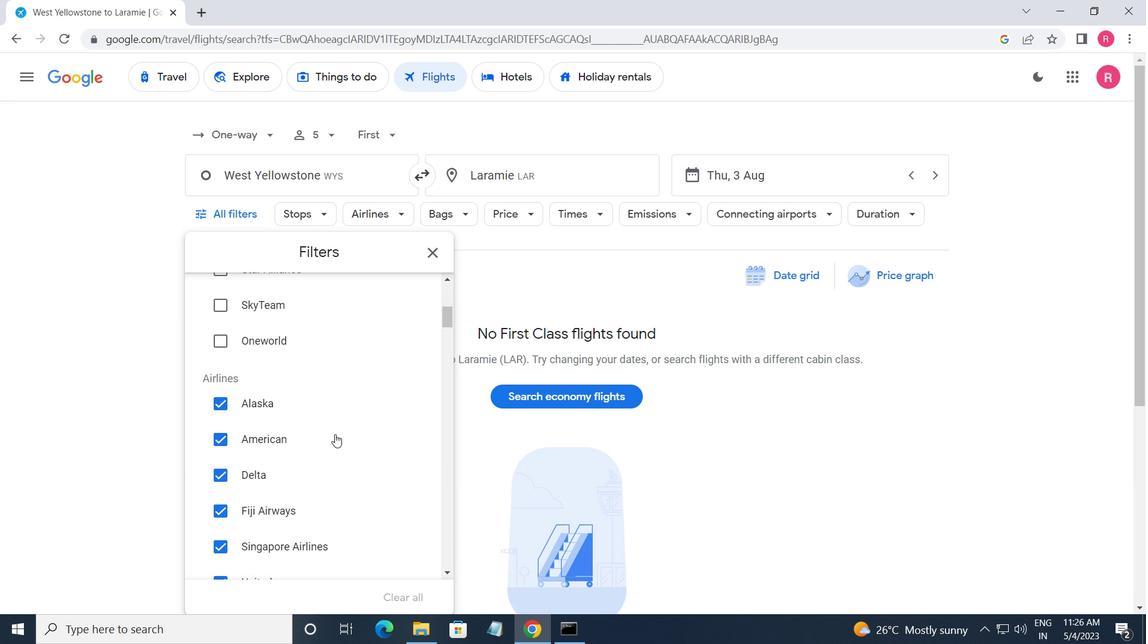 
Action: Mouse scrolled (336, 434) with delta (0, 0)
Screenshot: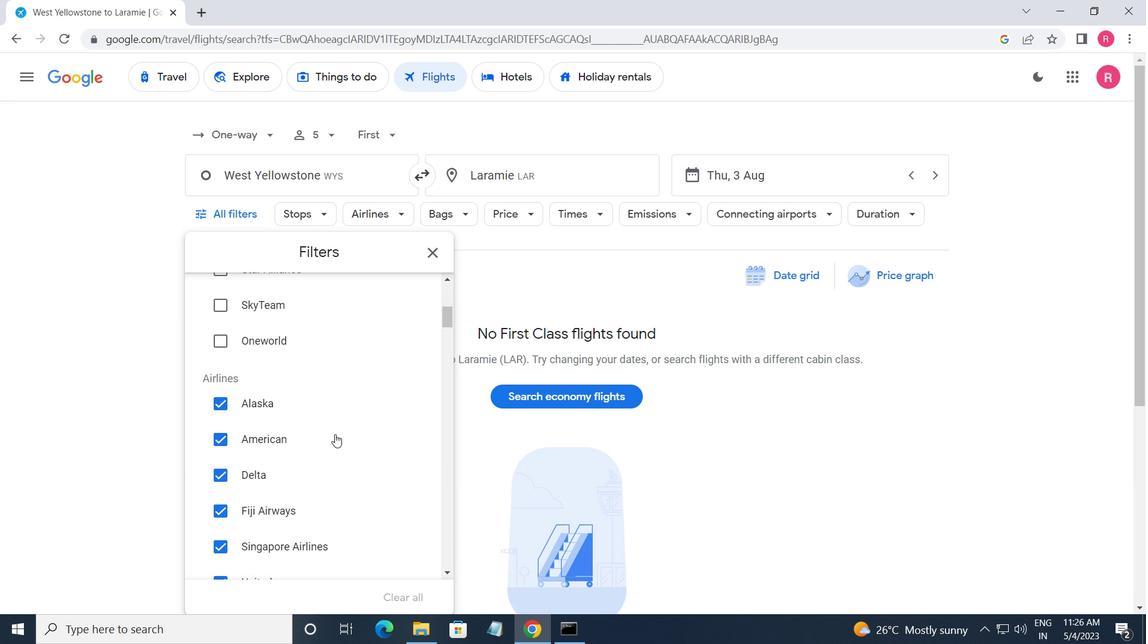 
Action: Mouse moved to (339, 433)
Screenshot: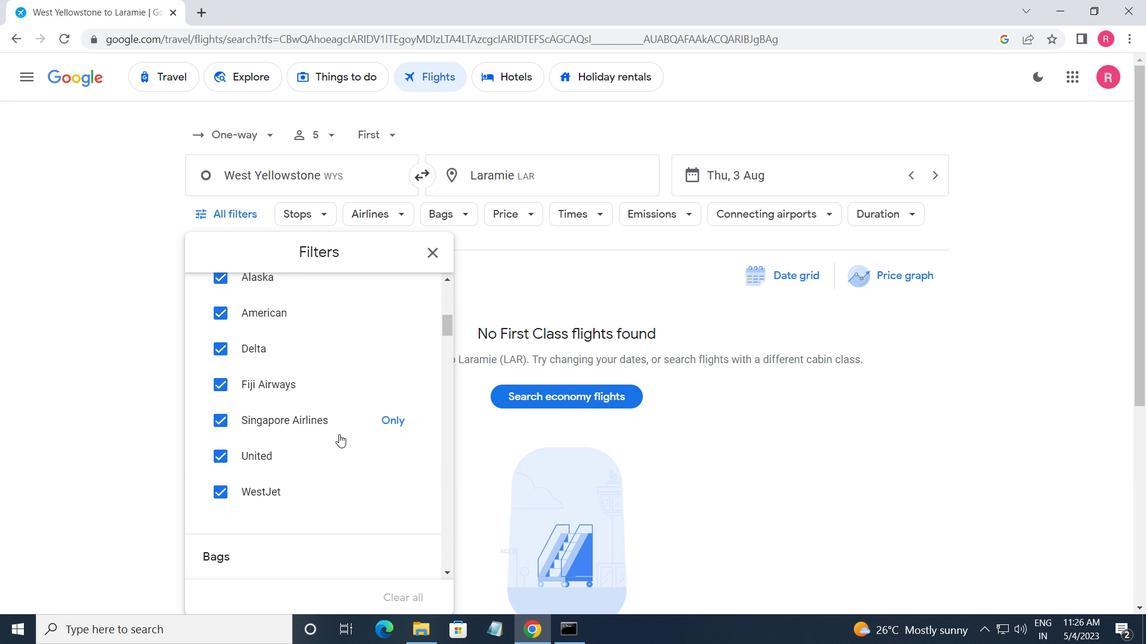 
Action: Mouse scrolled (339, 432) with delta (0, 0)
Screenshot: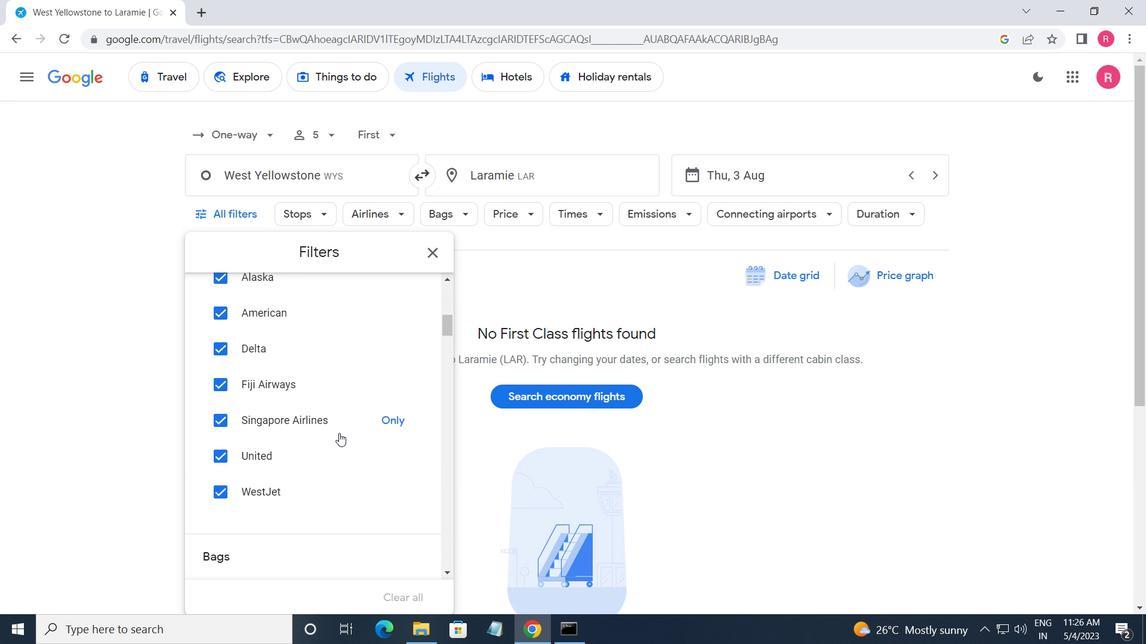 
Action: Mouse scrolled (339, 432) with delta (0, 0)
Screenshot: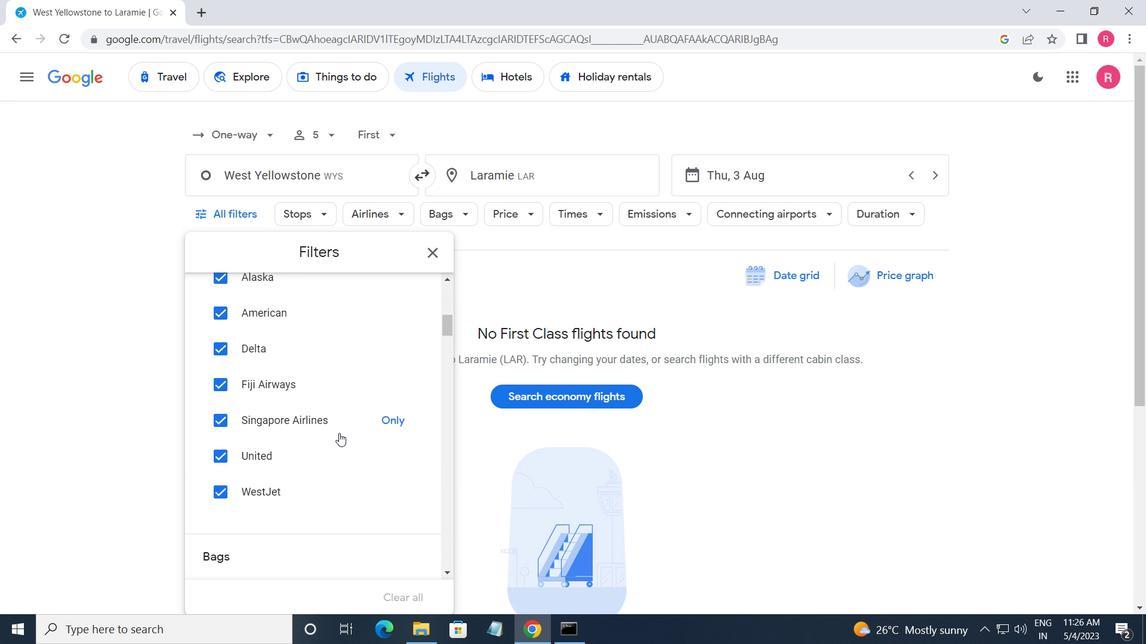 
Action: Mouse moved to (411, 480)
Screenshot: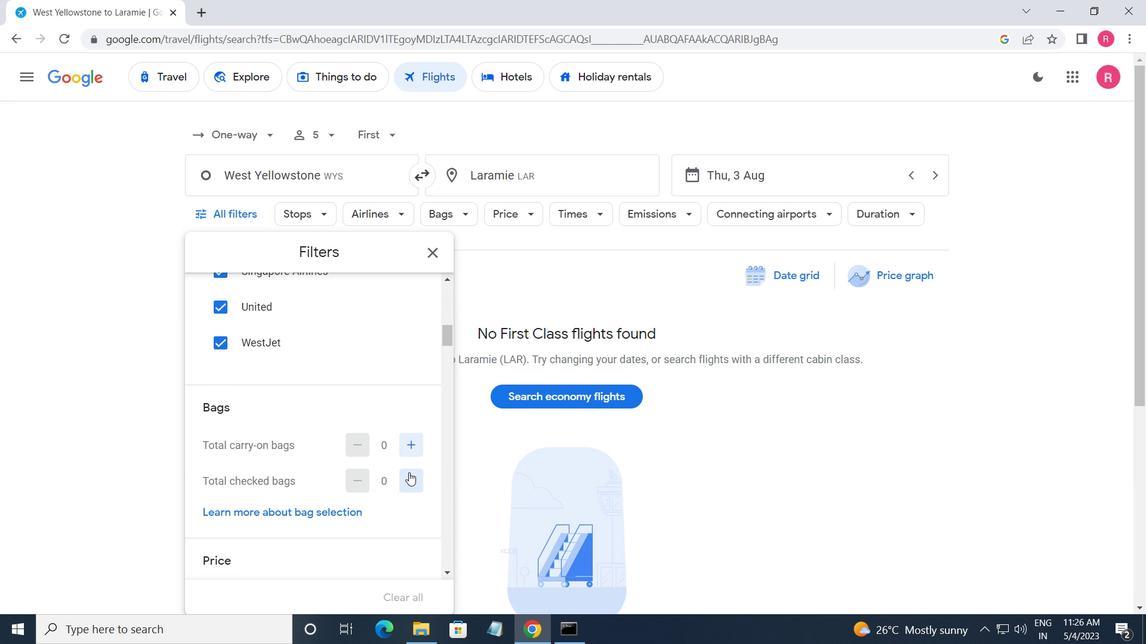
Action: Mouse pressed left at (411, 480)
Screenshot: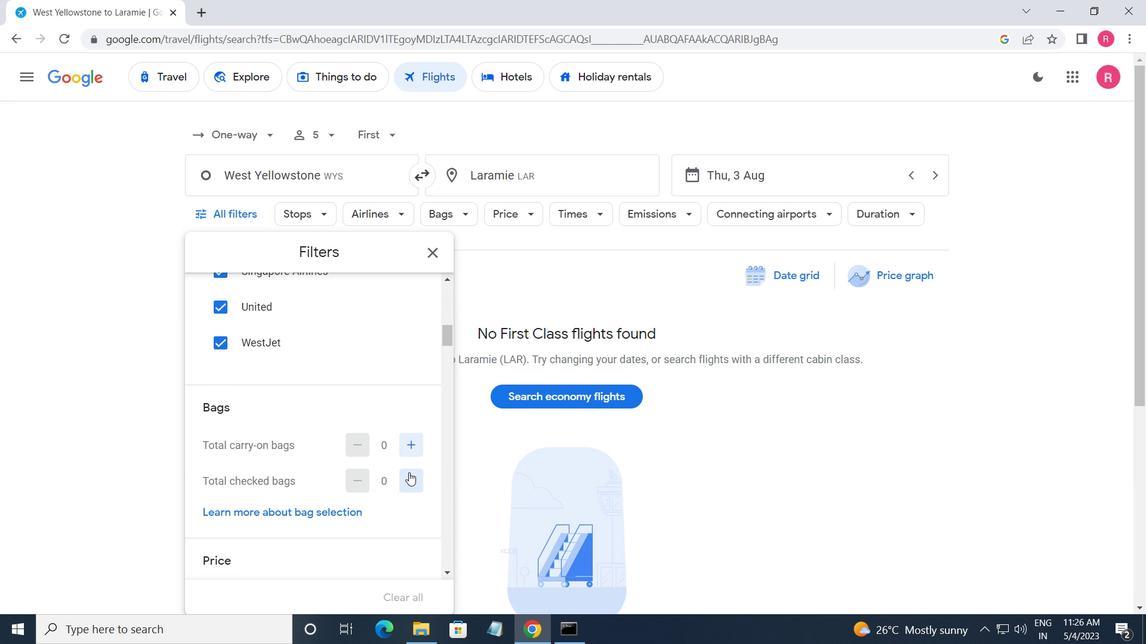
Action: Mouse moved to (411, 482)
Screenshot: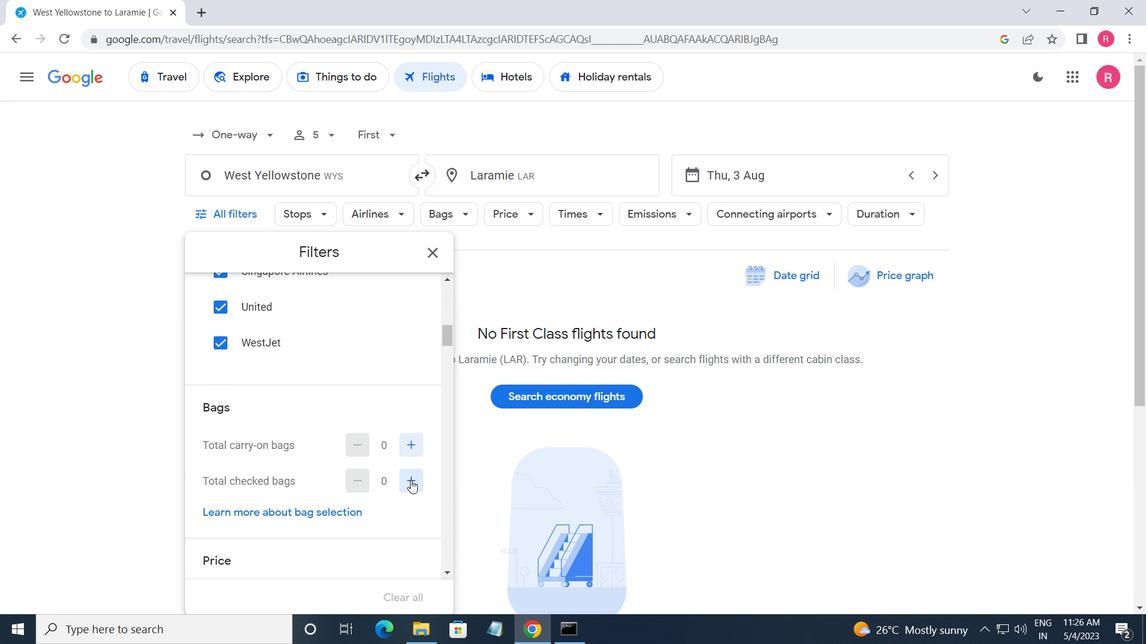 
Action: Mouse pressed left at (411, 482)
Screenshot: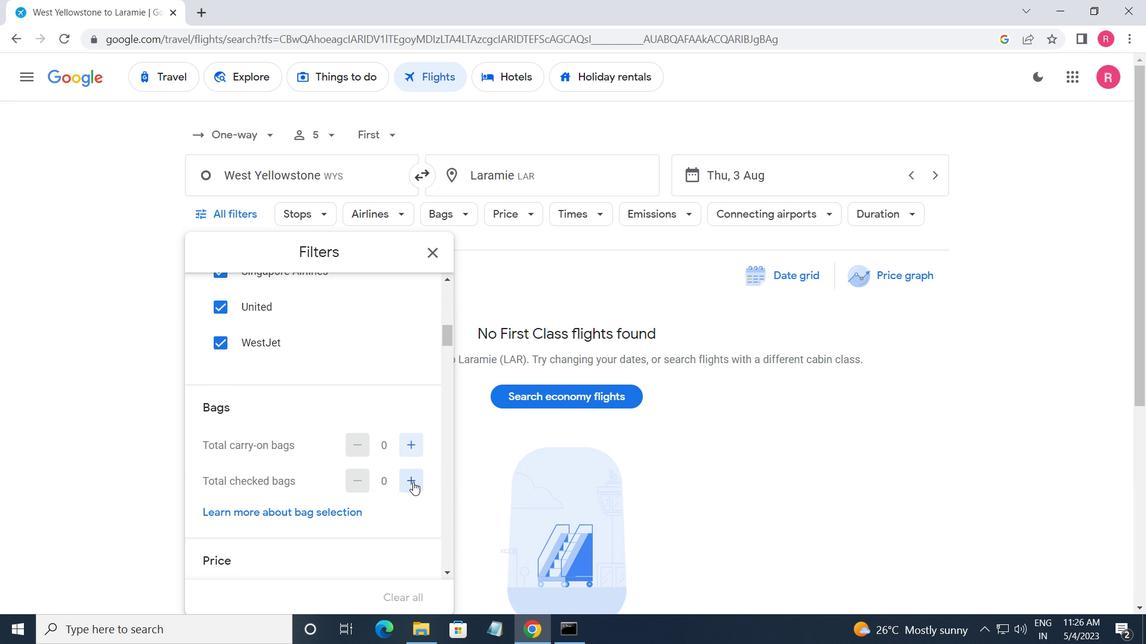 
Action: Mouse pressed left at (411, 482)
Screenshot: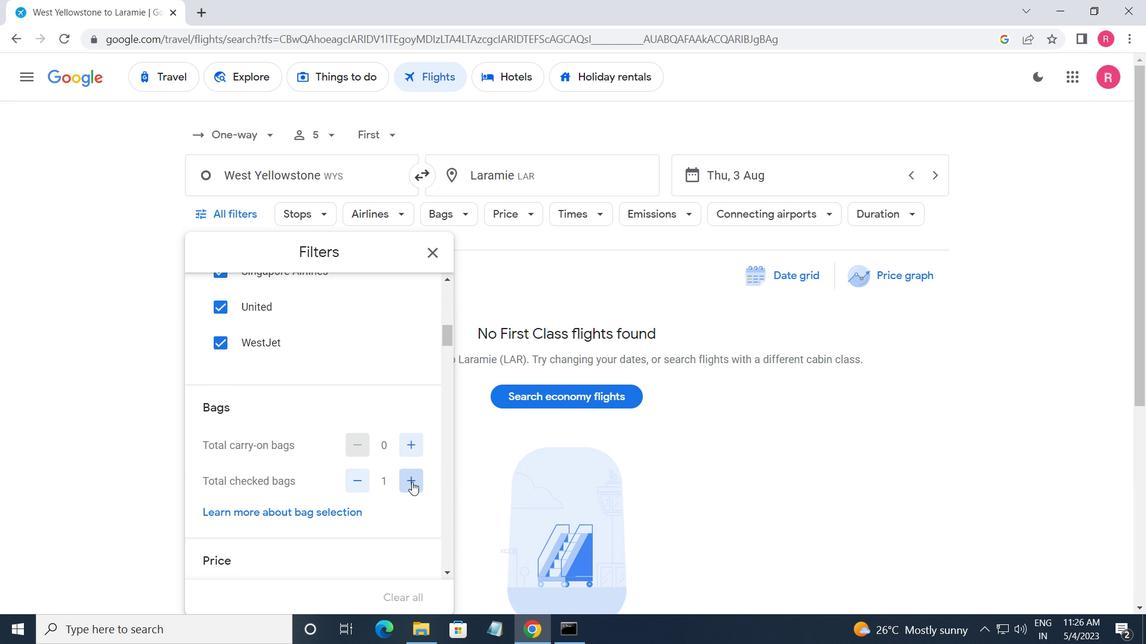 
Action: Mouse pressed left at (411, 482)
Screenshot: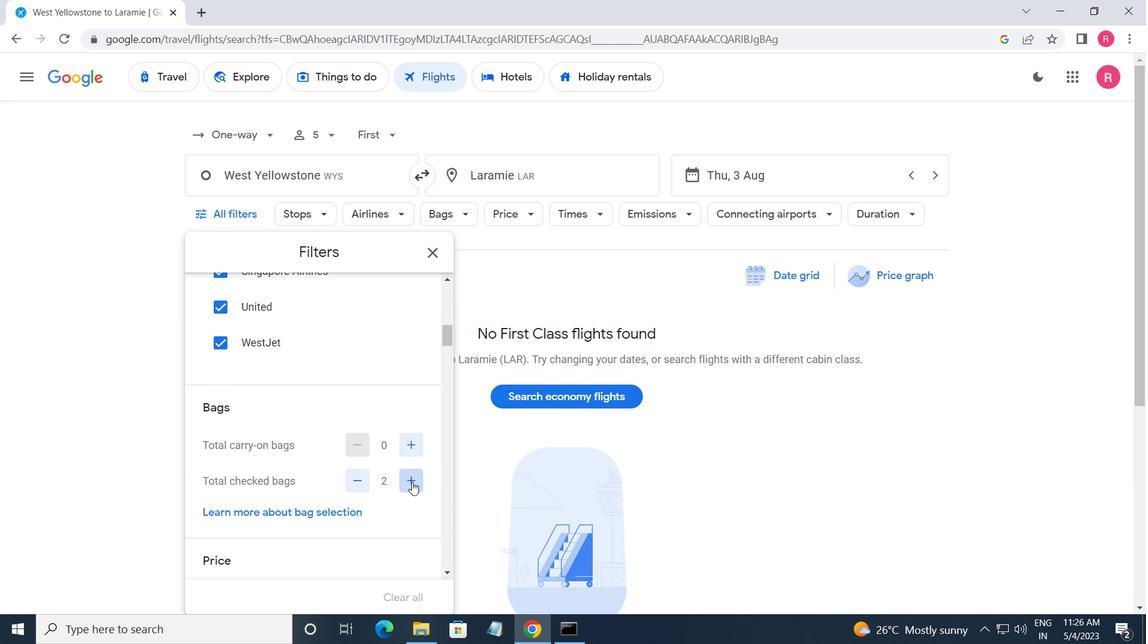 
Action: Mouse moved to (411, 482)
Screenshot: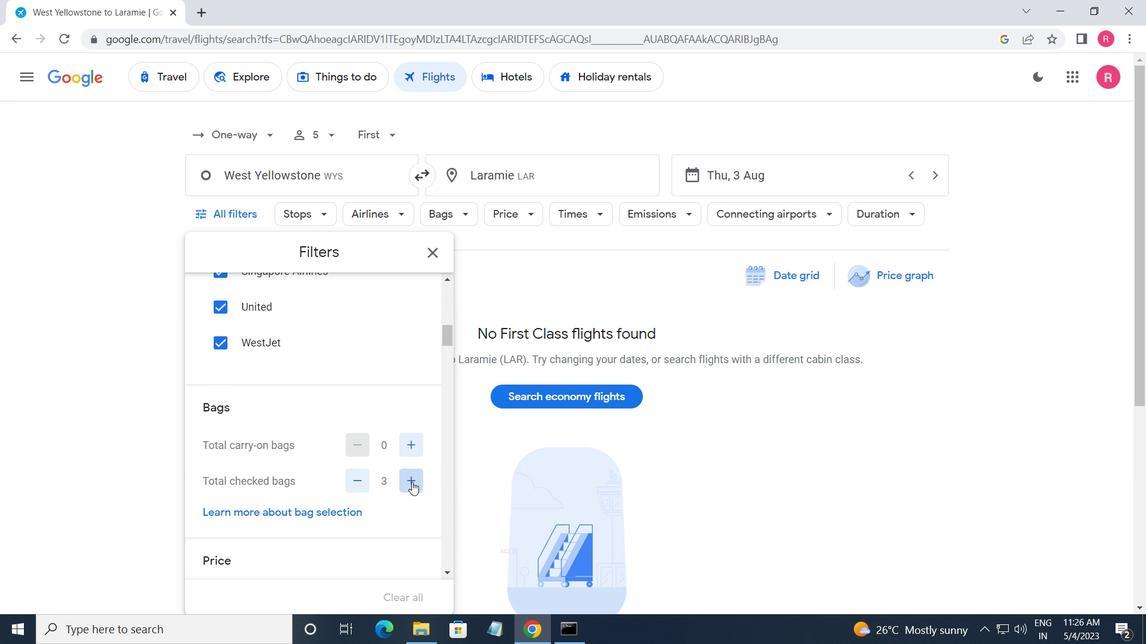 
Action: Mouse pressed left at (411, 482)
Screenshot: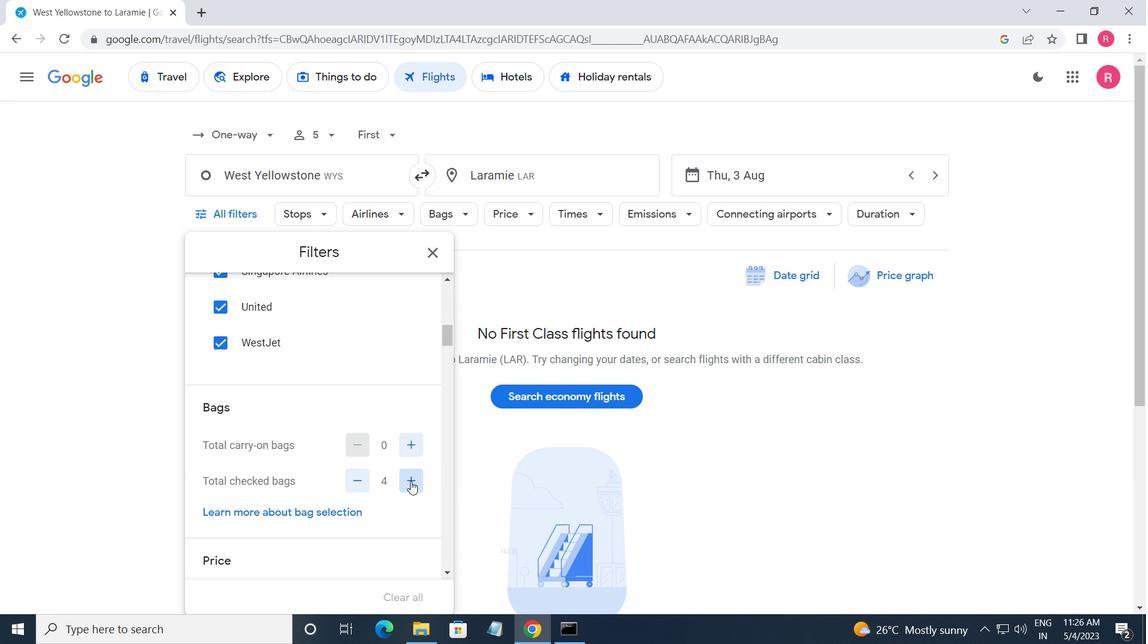 
Action: Mouse moved to (410, 478)
Screenshot: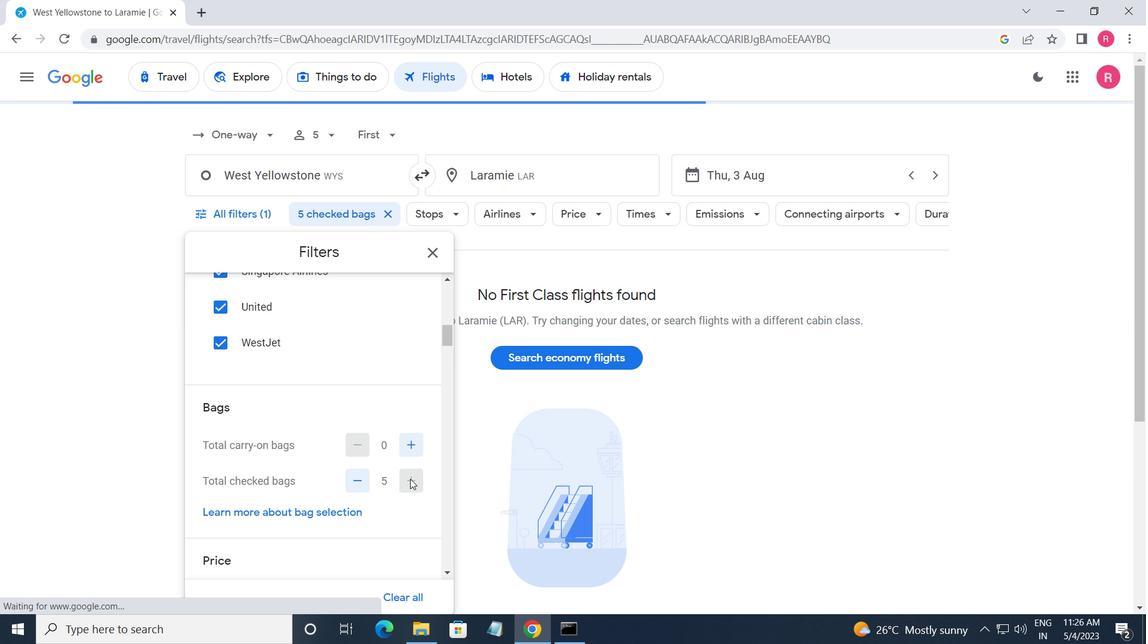 
Action: Mouse scrolled (410, 478) with delta (0, 0)
Screenshot: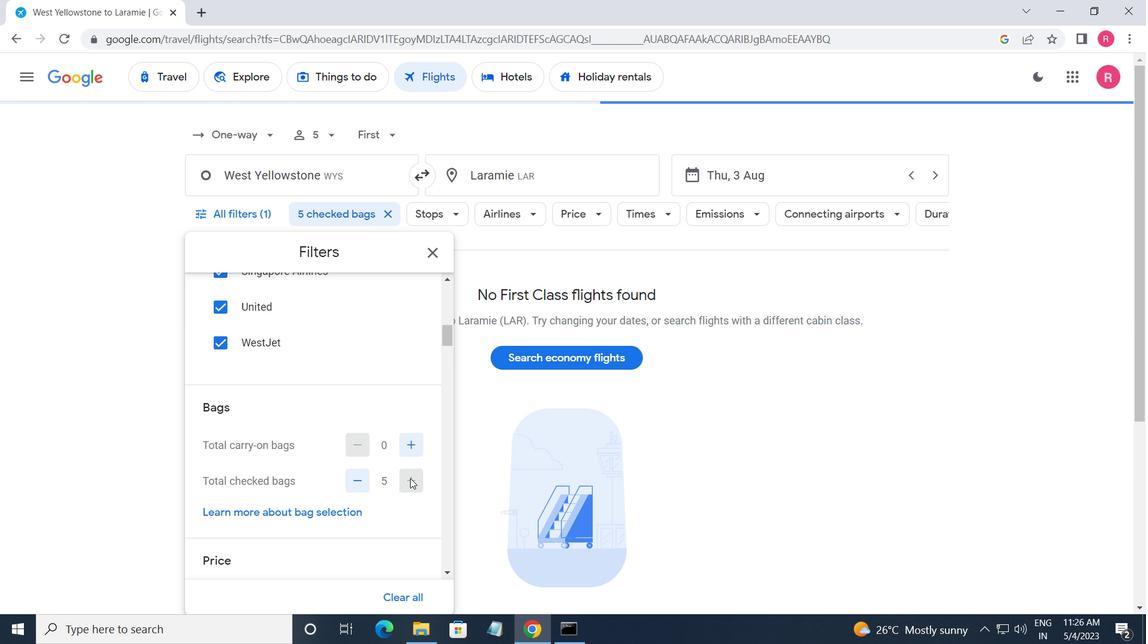 
Action: Mouse scrolled (410, 478) with delta (0, 0)
Screenshot: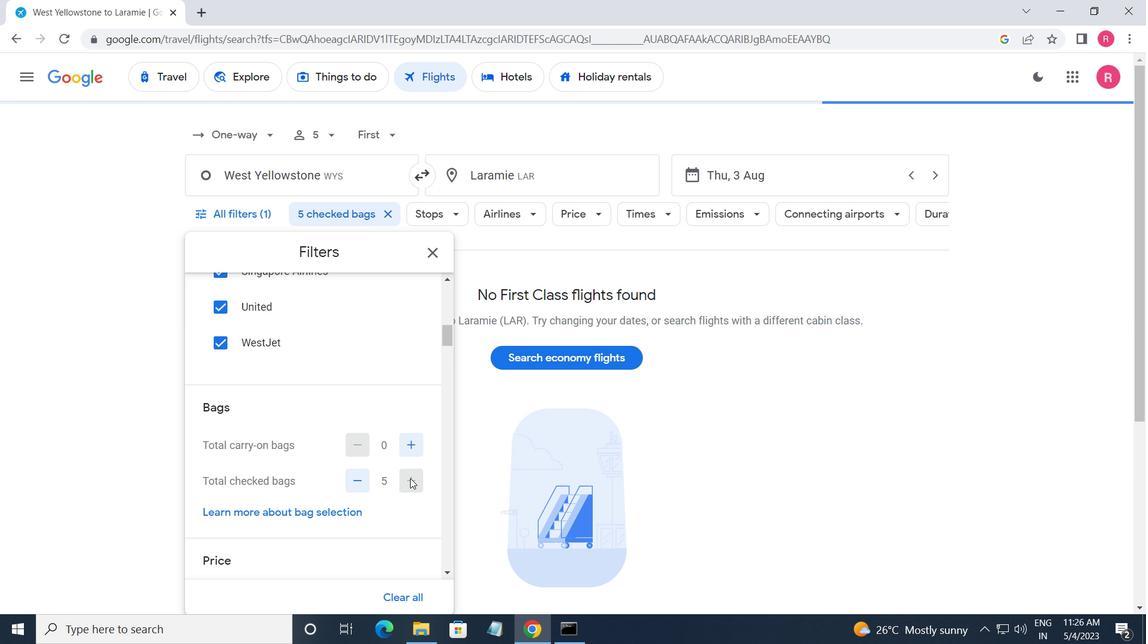 
Action: Mouse moved to (411, 477)
Screenshot: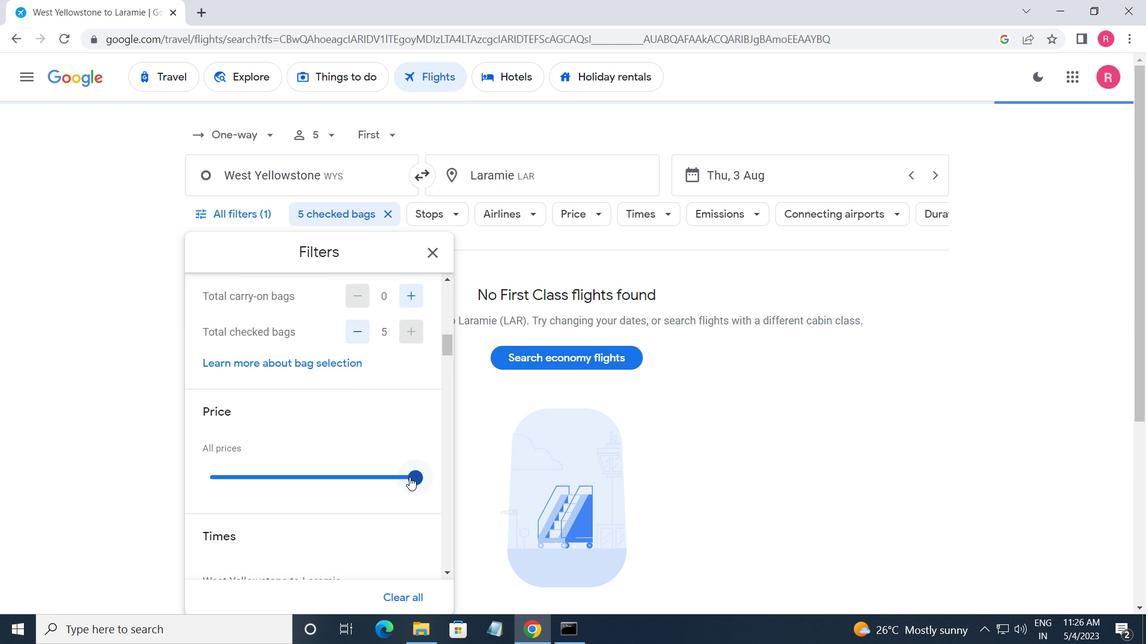 
Action: Mouse pressed left at (411, 477)
Screenshot: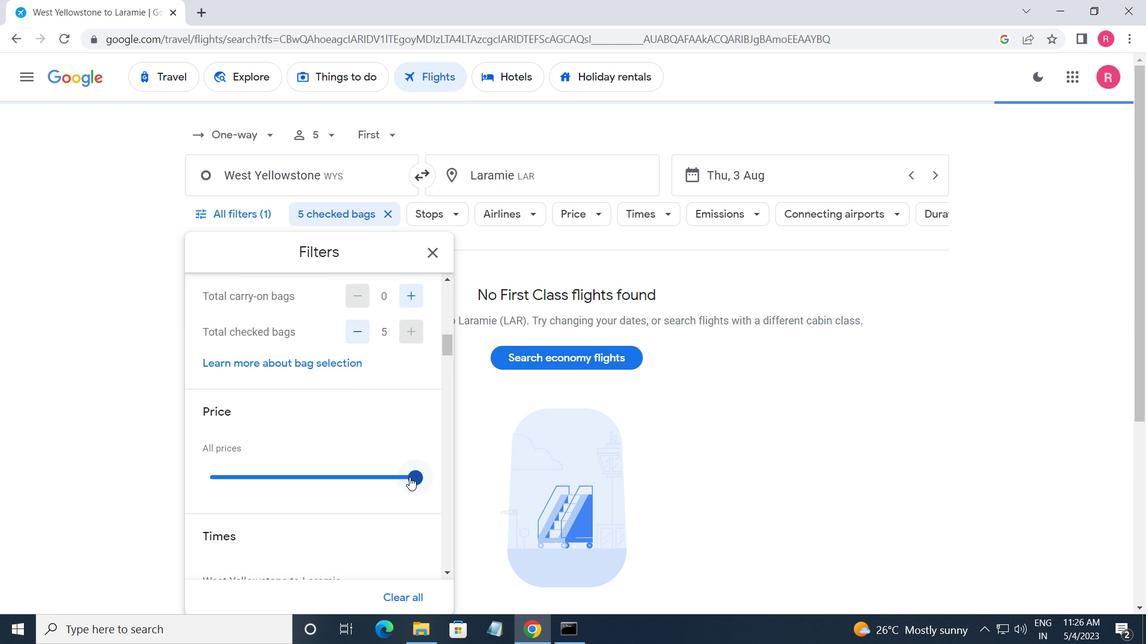 
Action: Mouse moved to (411, 477)
Screenshot: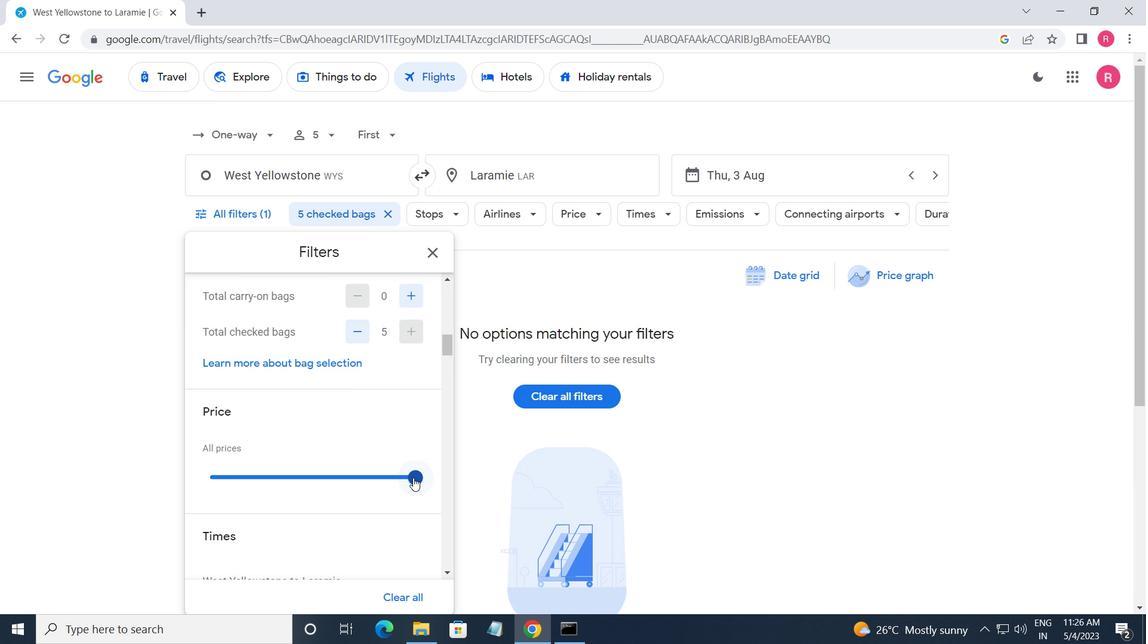 
Action: Mouse scrolled (411, 476) with delta (0, 0)
Screenshot: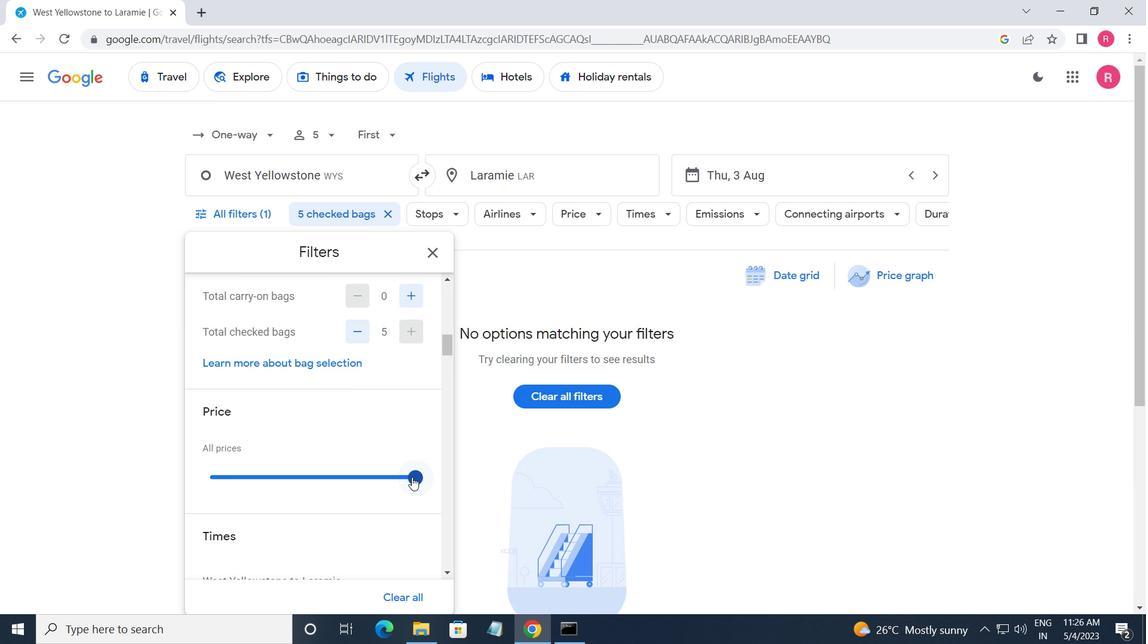 
Action: Mouse moved to (385, 485)
Screenshot: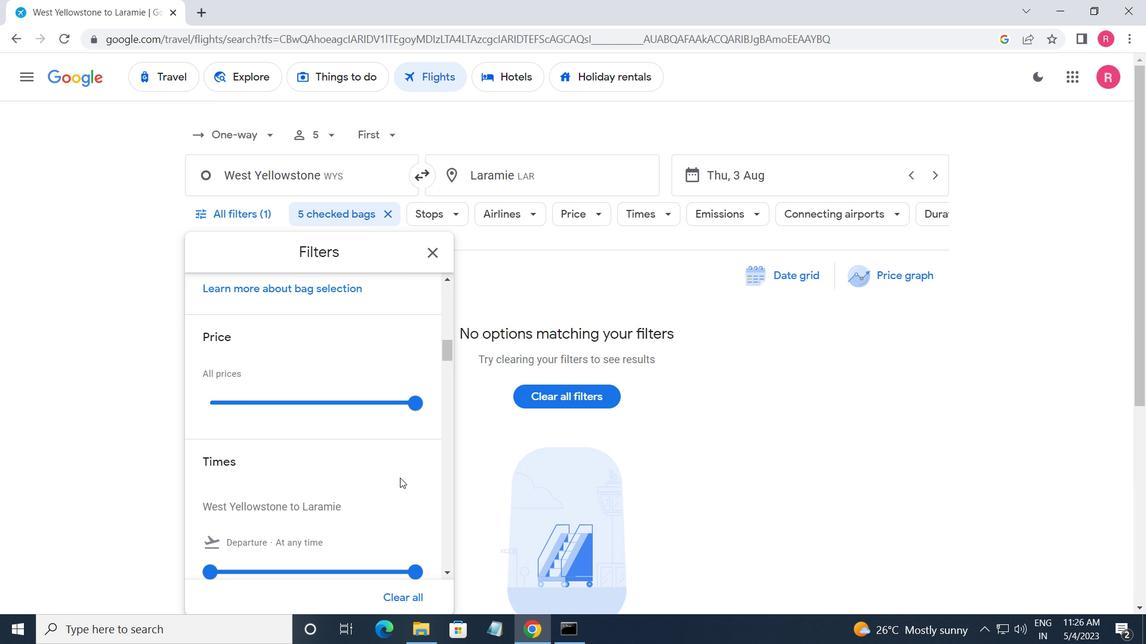
Action: Mouse scrolled (385, 485) with delta (0, 0)
Screenshot: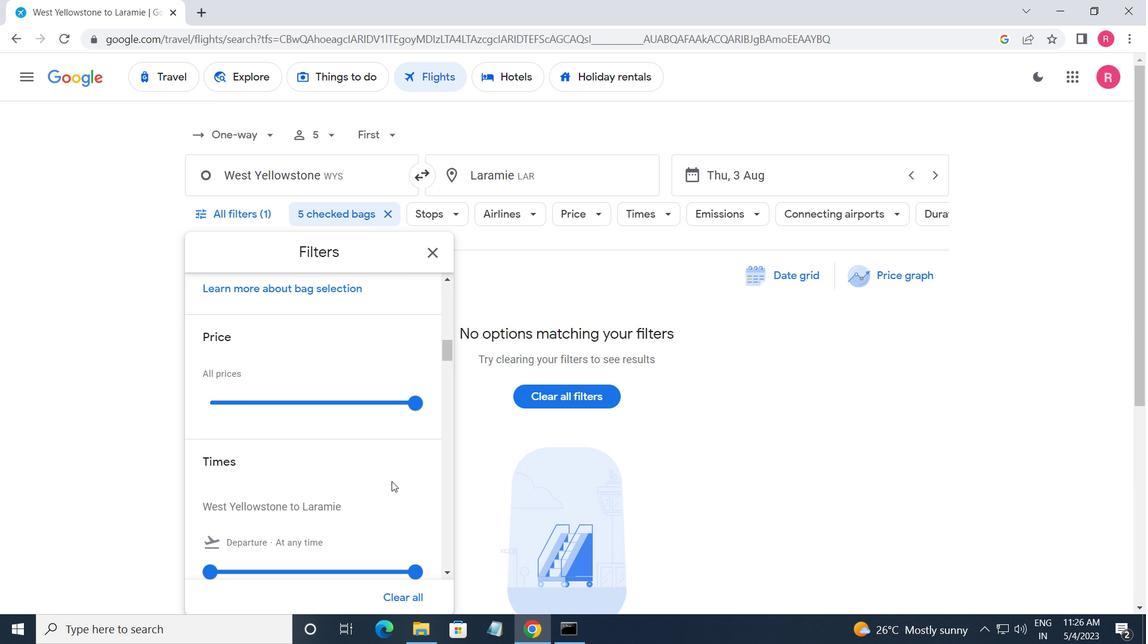 
Action: Mouse moved to (210, 504)
Screenshot: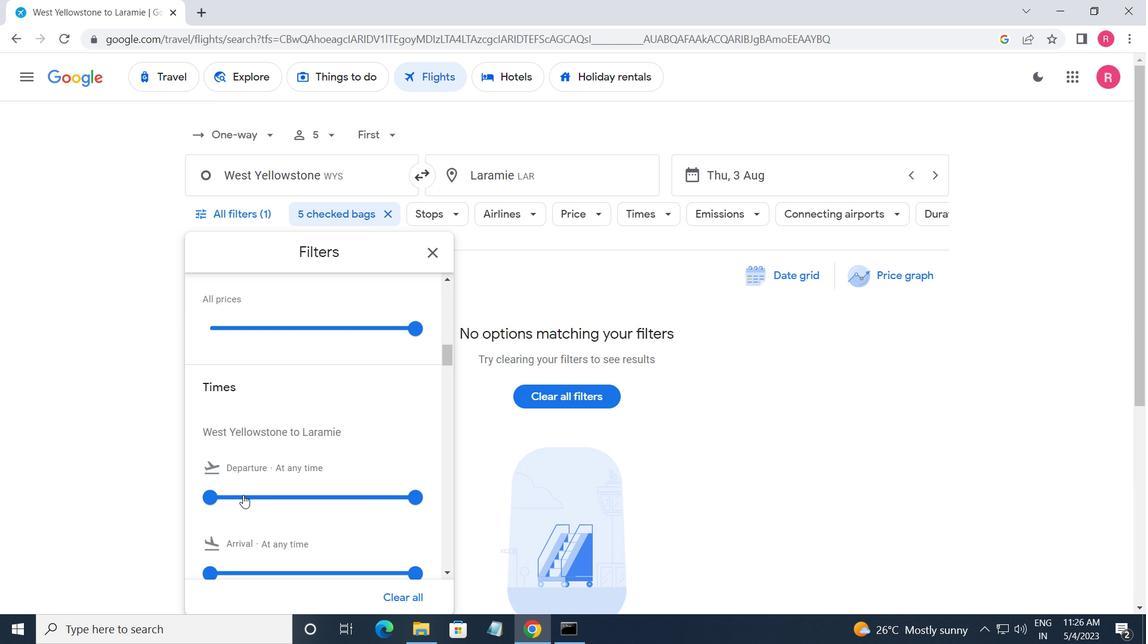 
Action: Mouse pressed left at (210, 504)
Screenshot: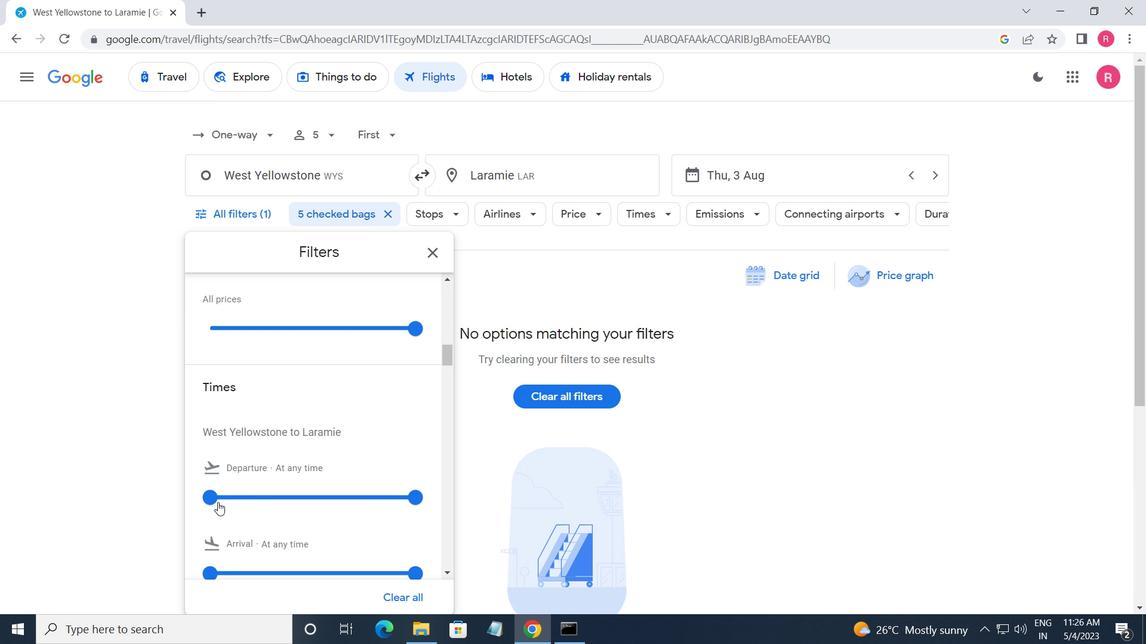 
Action: Mouse moved to (411, 498)
Screenshot: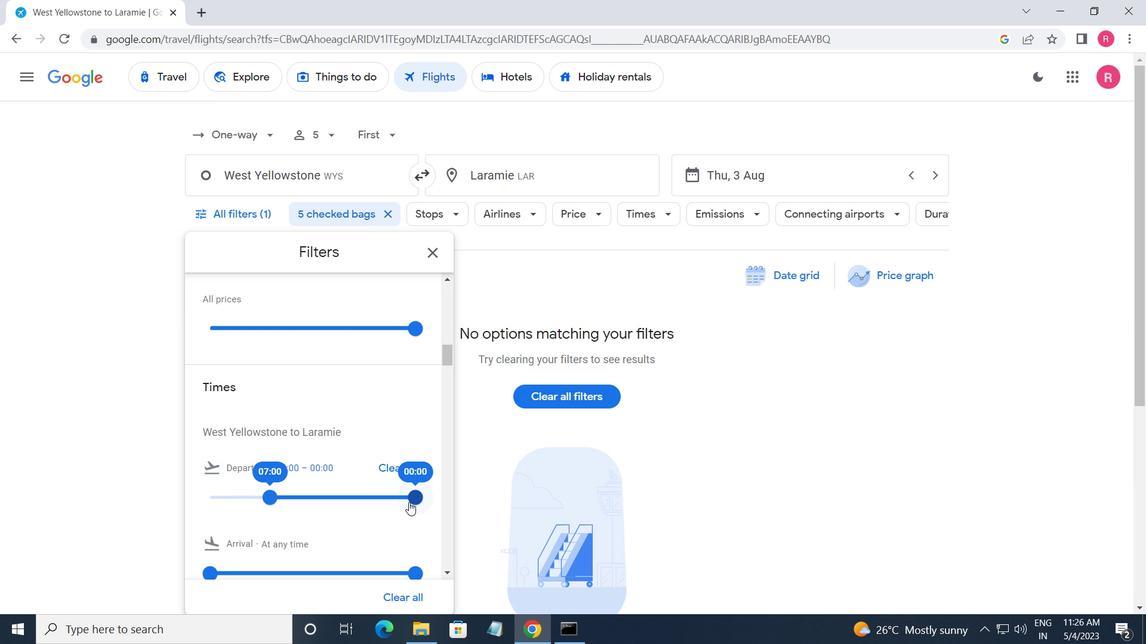 
Action: Mouse pressed left at (411, 498)
Screenshot: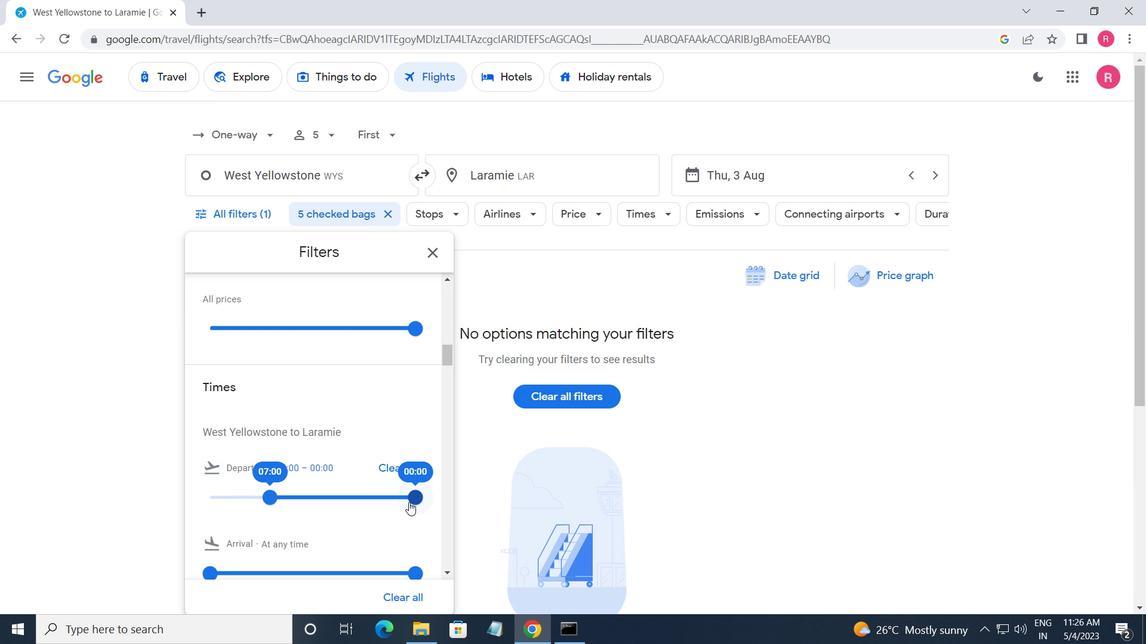 
Action: Mouse moved to (427, 247)
Screenshot: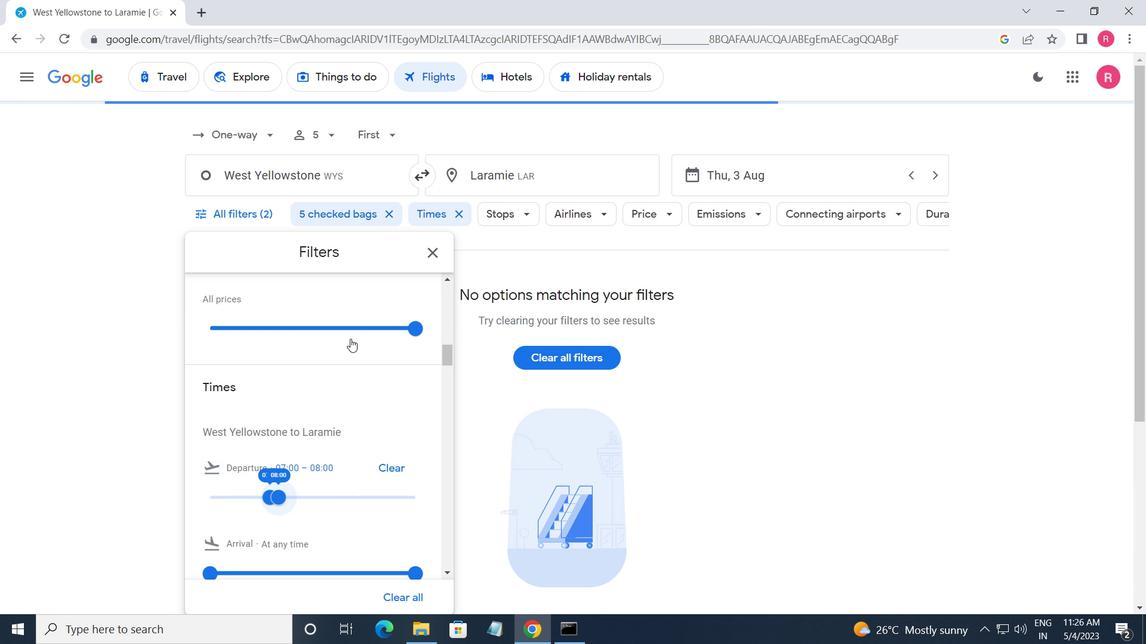 
Action: Mouse pressed left at (427, 247)
Screenshot: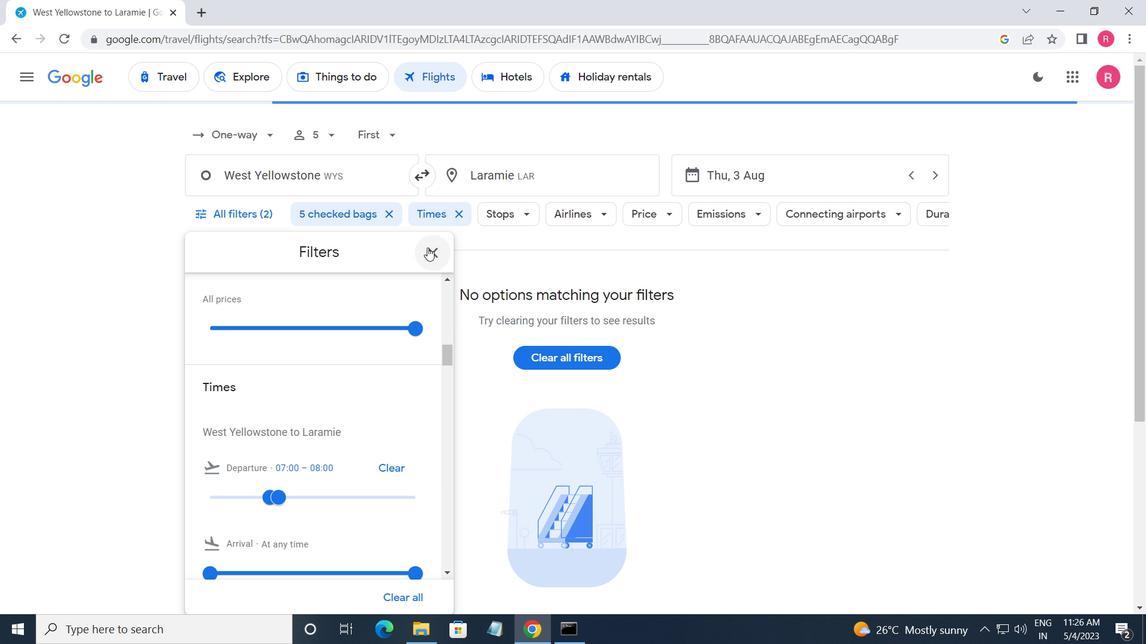 
Action: Mouse moved to (417, 295)
Screenshot: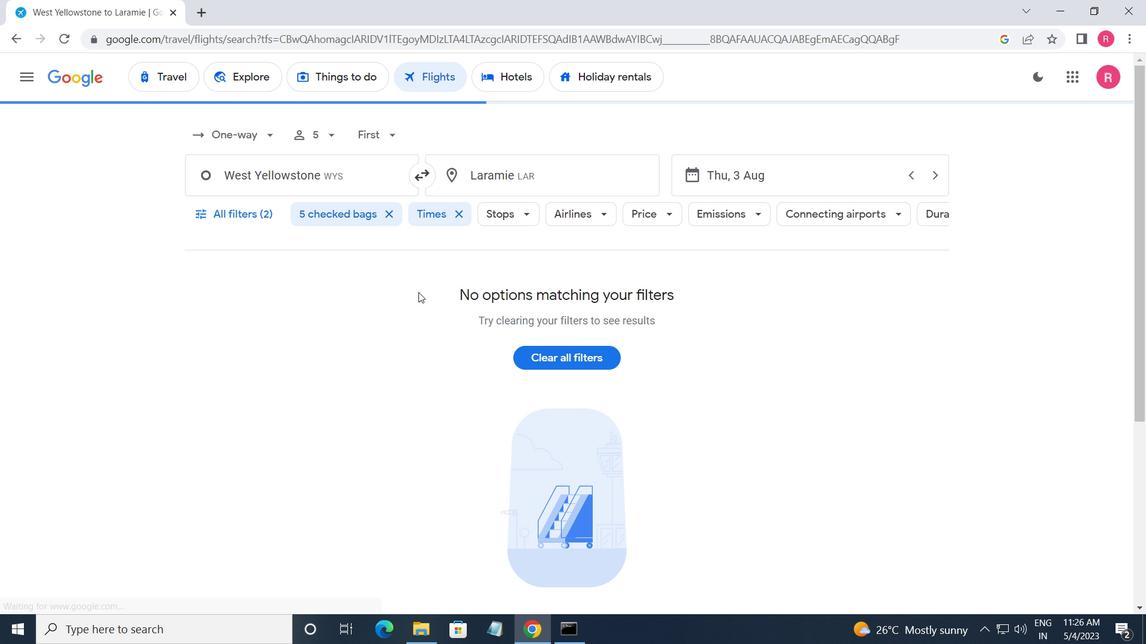 
